 Task: Find connections with filter location Torrelavega with filter topic #entrepreneursmindsetwith filter profile language English with filter current company Glenmark Pharmaceuticals with filter school VIT University (Chennai Campus) with filter industry Spring and Wire Product Manufacturing with filter service category Search Engine Marketing (SEM) with filter keywords title Editor/Proofreader
Action: Mouse moved to (473, 58)
Screenshot: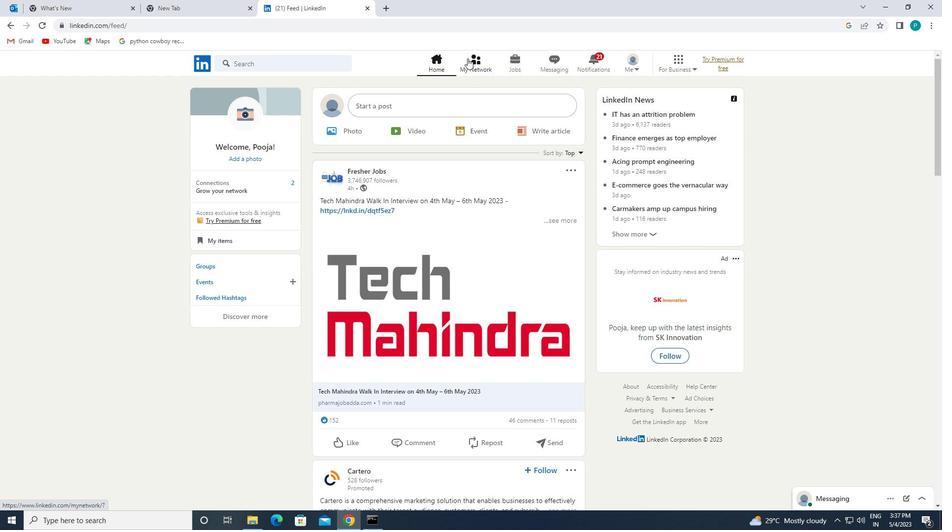 
Action: Mouse pressed left at (473, 58)
Screenshot: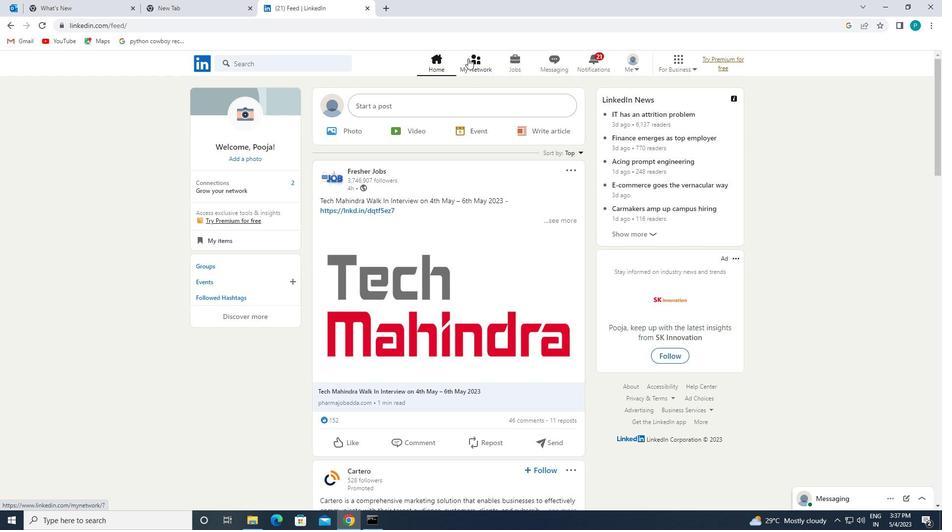 
Action: Mouse moved to (309, 115)
Screenshot: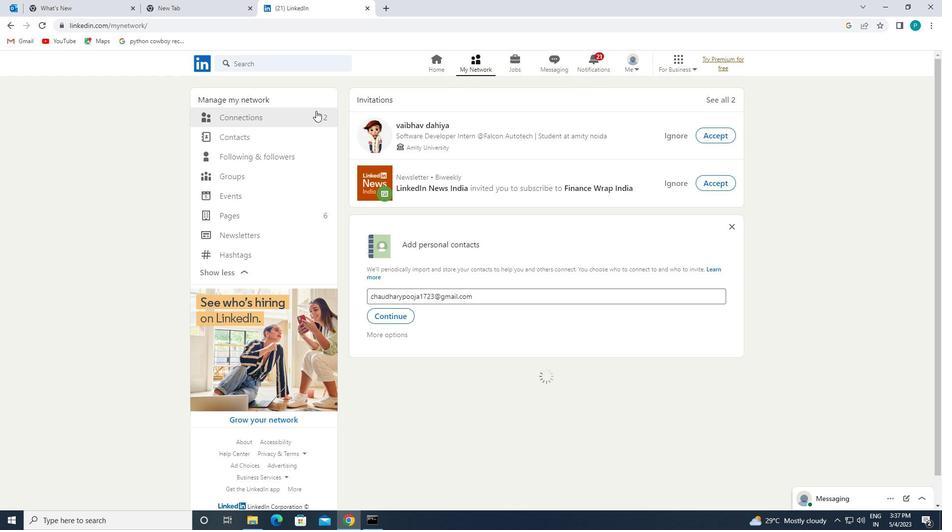 
Action: Mouse pressed left at (309, 115)
Screenshot: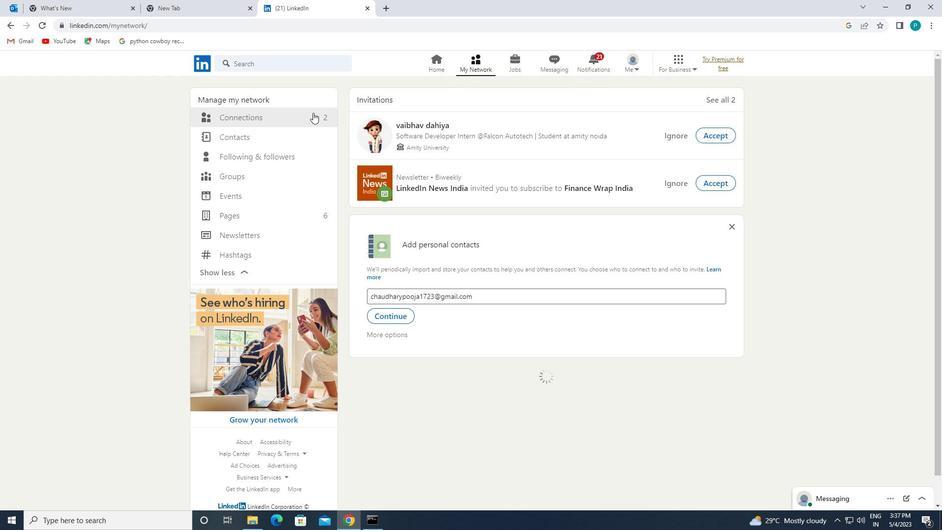 
Action: Mouse moved to (537, 115)
Screenshot: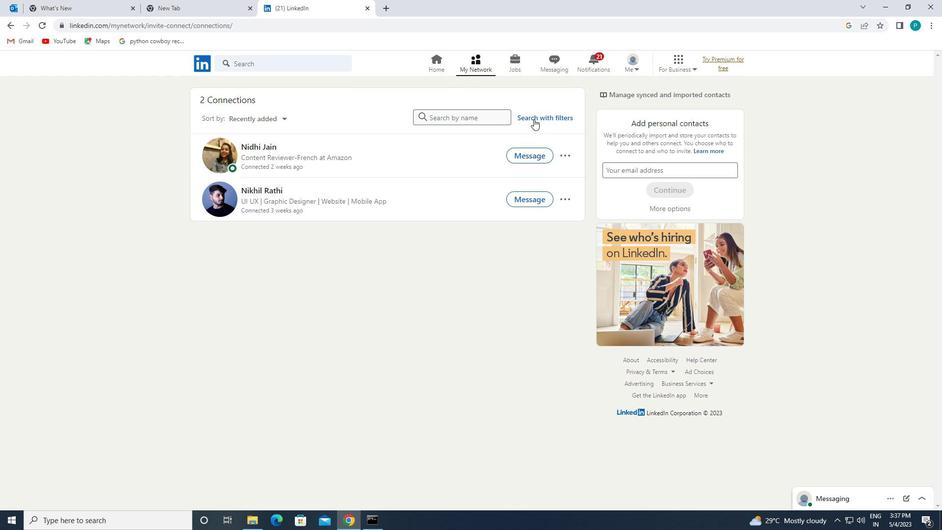 
Action: Mouse pressed left at (537, 115)
Screenshot: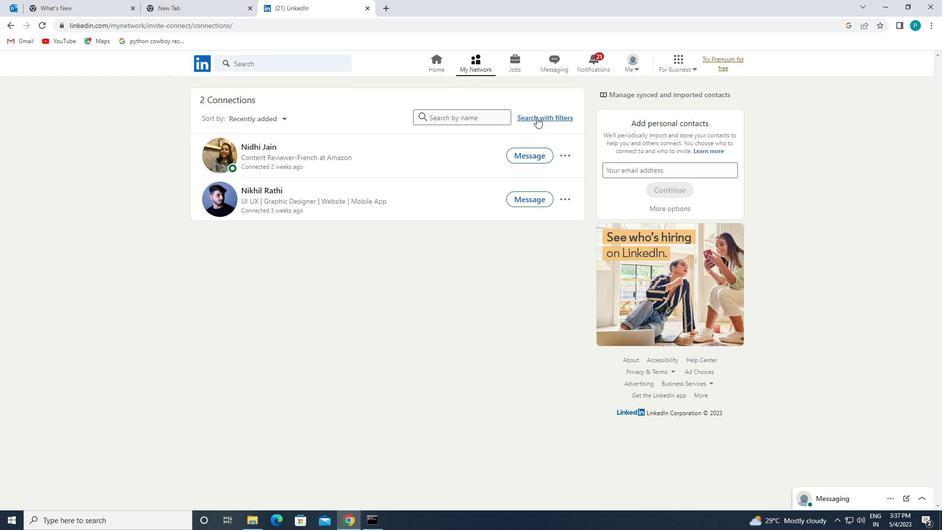 
Action: Mouse moved to (503, 91)
Screenshot: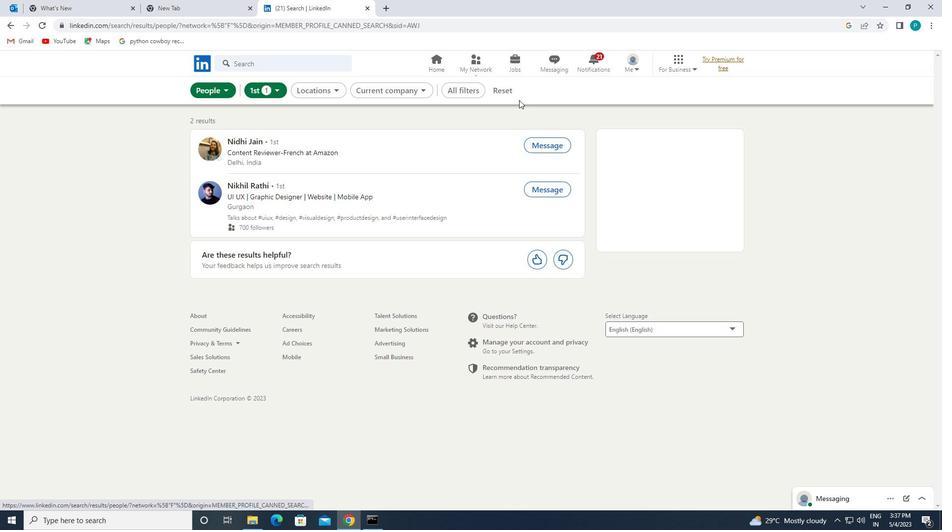 
Action: Mouse pressed left at (503, 91)
Screenshot: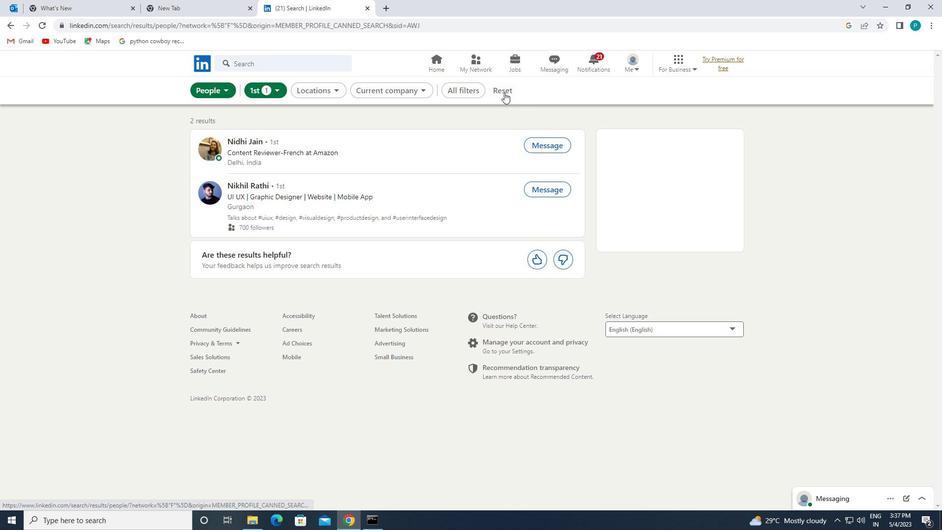 
Action: Mouse moved to (468, 91)
Screenshot: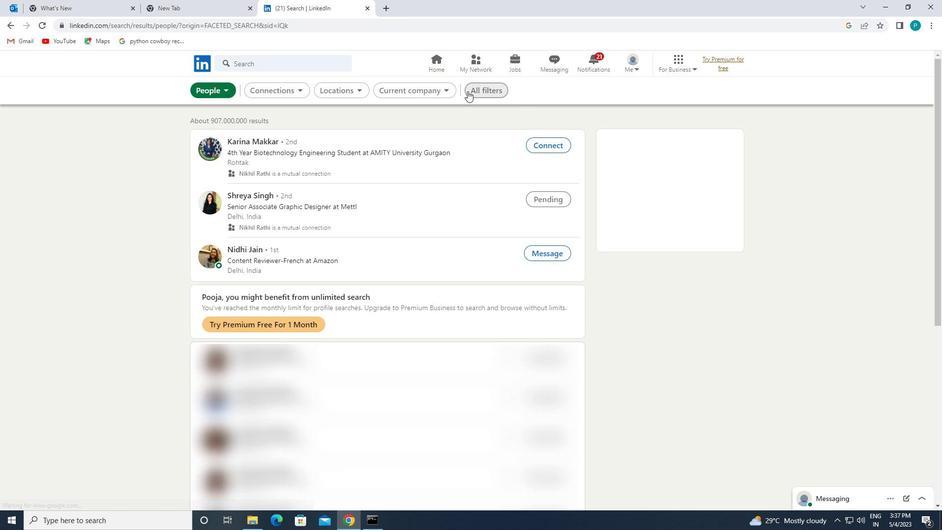 
Action: Mouse pressed left at (468, 91)
Screenshot: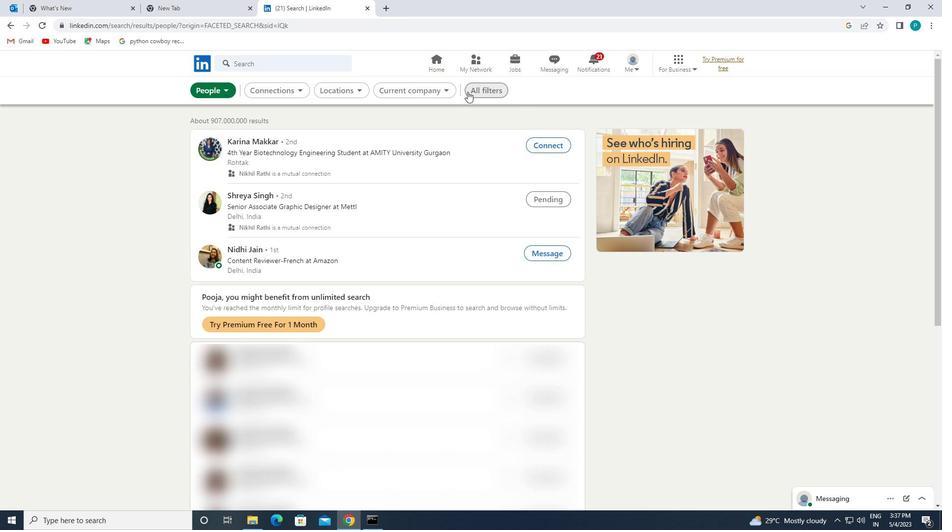 
Action: Mouse moved to (726, 287)
Screenshot: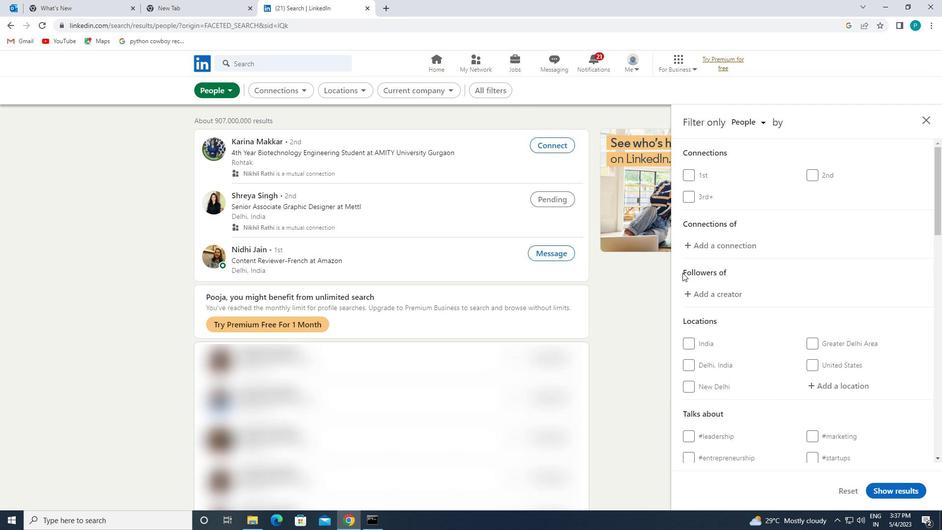 
Action: Mouse scrolled (726, 286) with delta (0, 0)
Screenshot: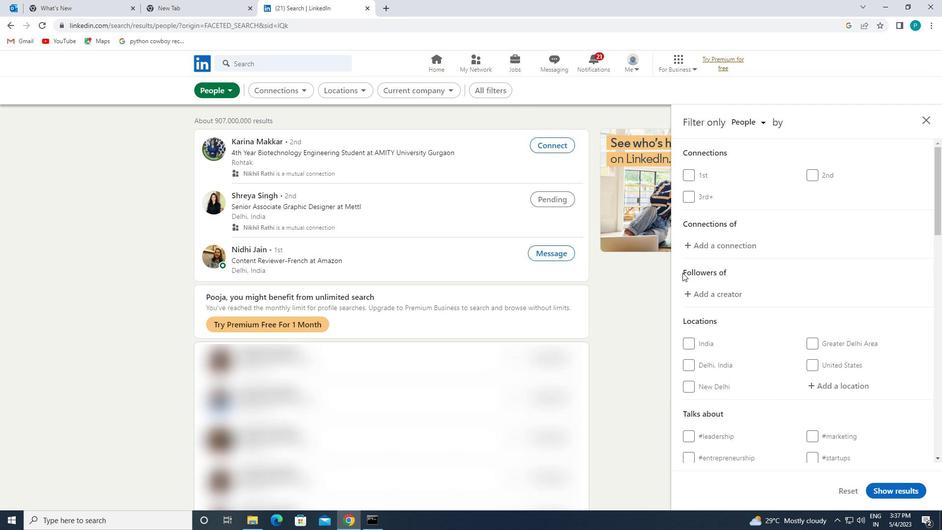 
Action: Mouse moved to (740, 292)
Screenshot: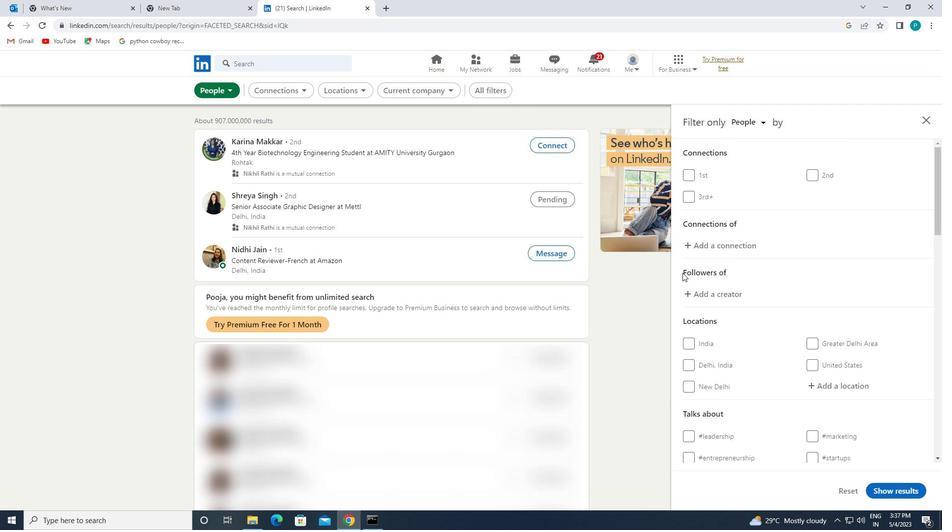 
Action: Mouse scrolled (740, 291) with delta (0, 0)
Screenshot: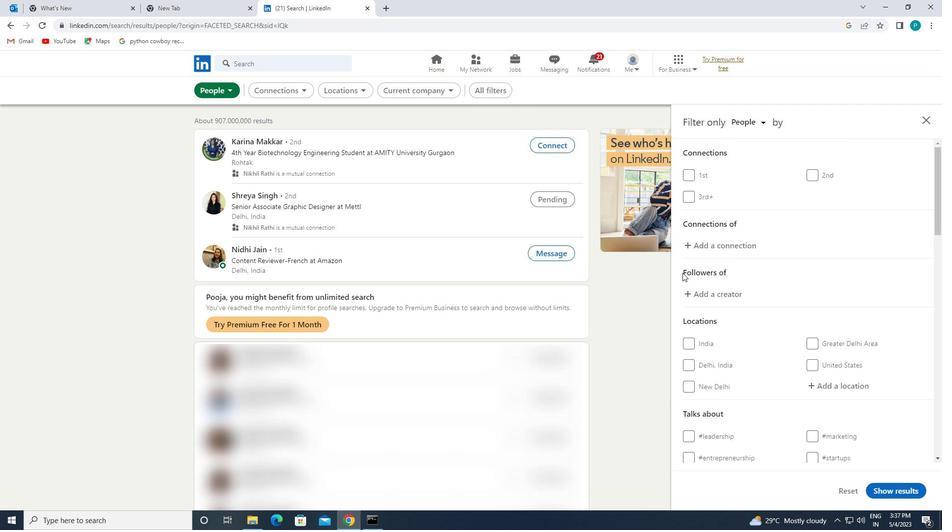 
Action: Mouse moved to (810, 287)
Screenshot: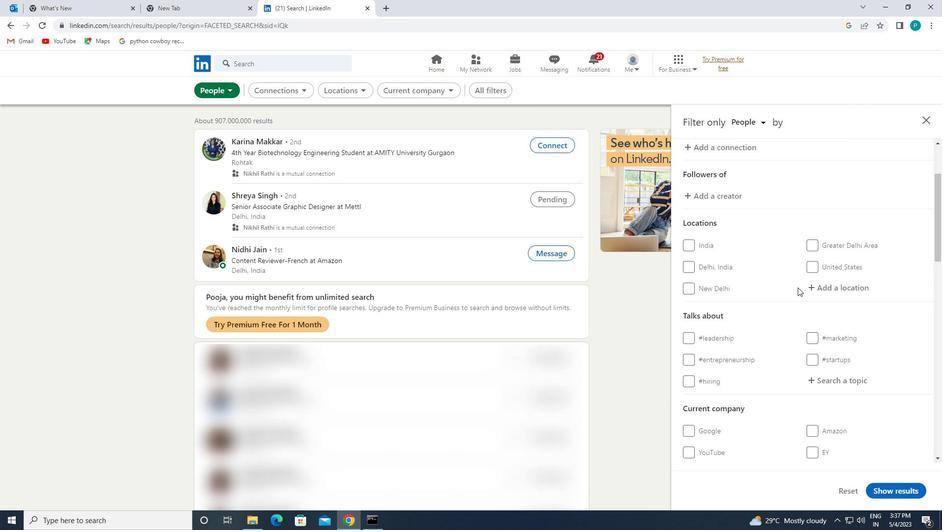 
Action: Mouse pressed left at (810, 287)
Screenshot: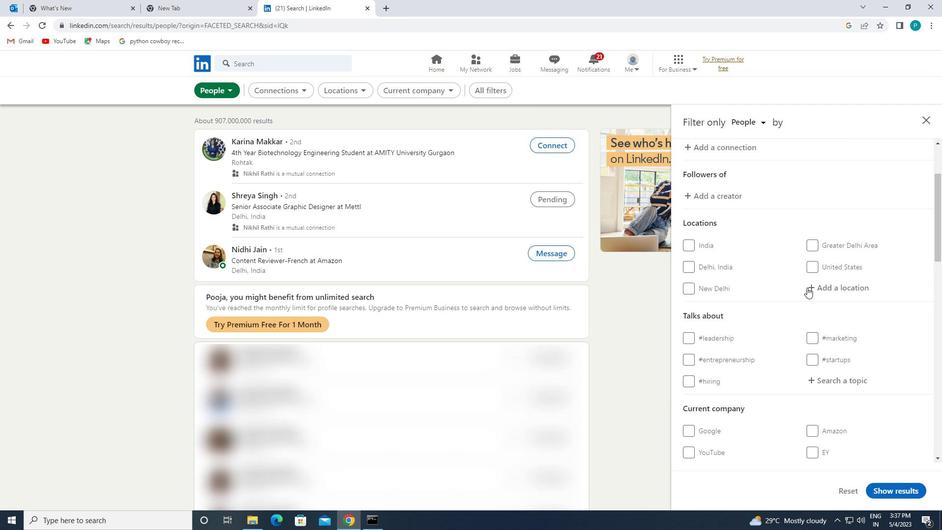 
Action: Mouse moved to (810, 286)
Screenshot: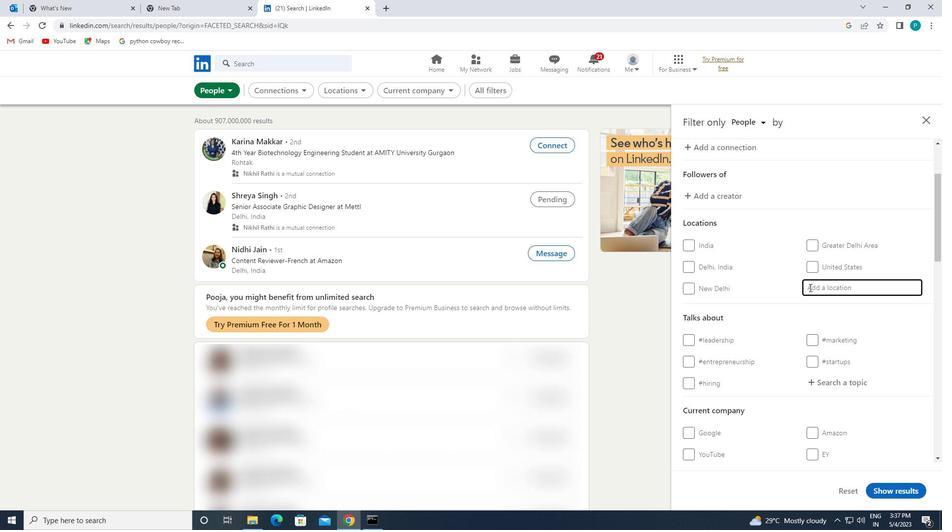 
Action: Key pressed <Key.caps_lock>t<Key.caps_lock>orrelavega
Screenshot: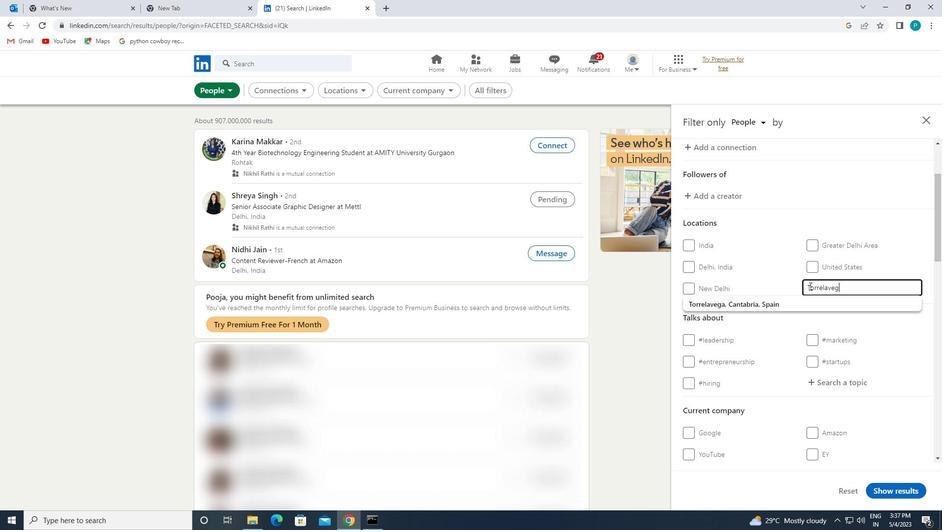 
Action: Mouse moved to (806, 297)
Screenshot: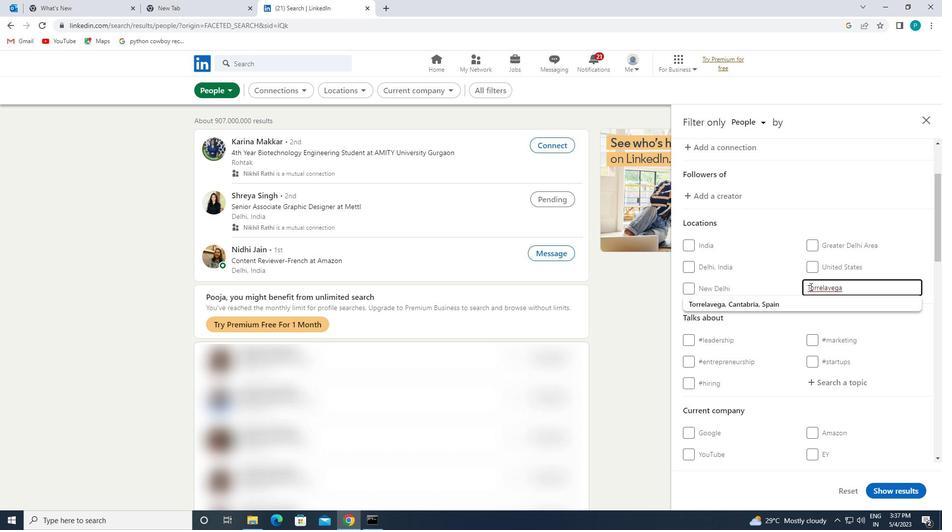 
Action: Mouse pressed left at (806, 297)
Screenshot: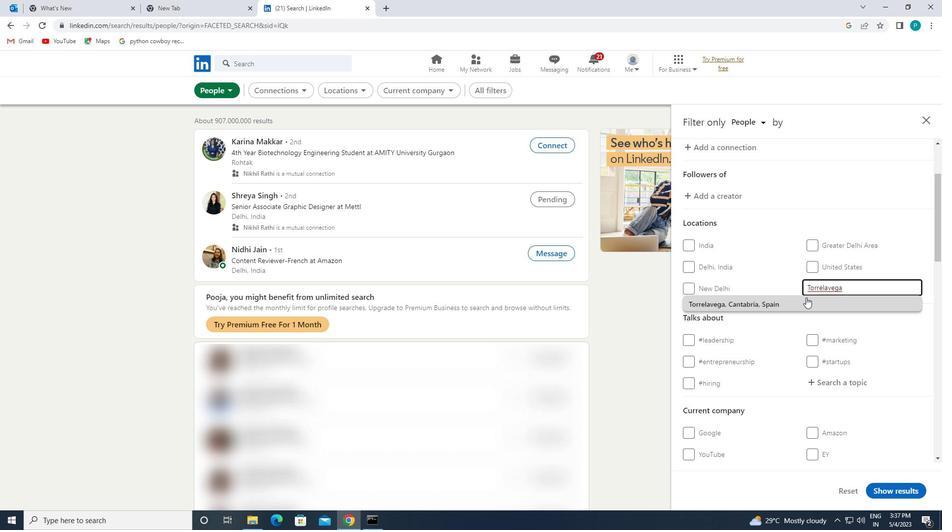 
Action: Mouse moved to (813, 309)
Screenshot: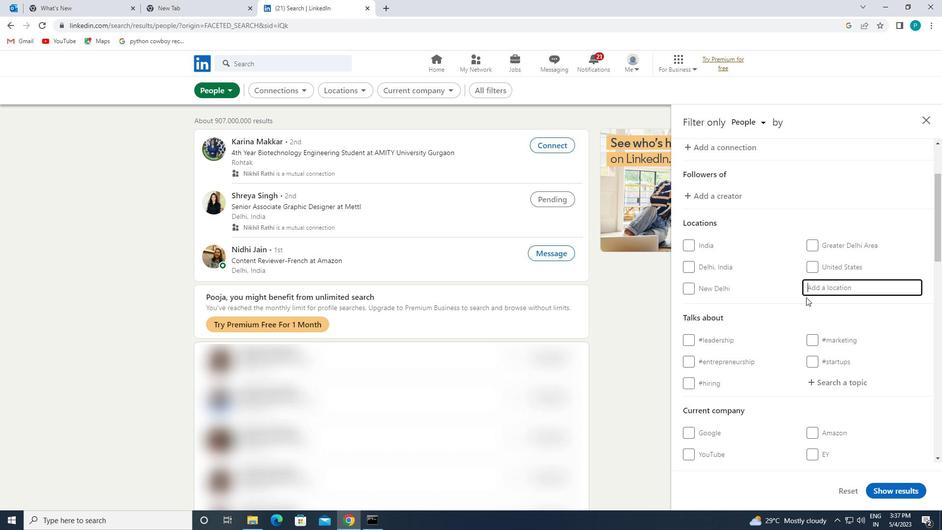 
Action: Mouse scrolled (813, 308) with delta (0, 0)
Screenshot: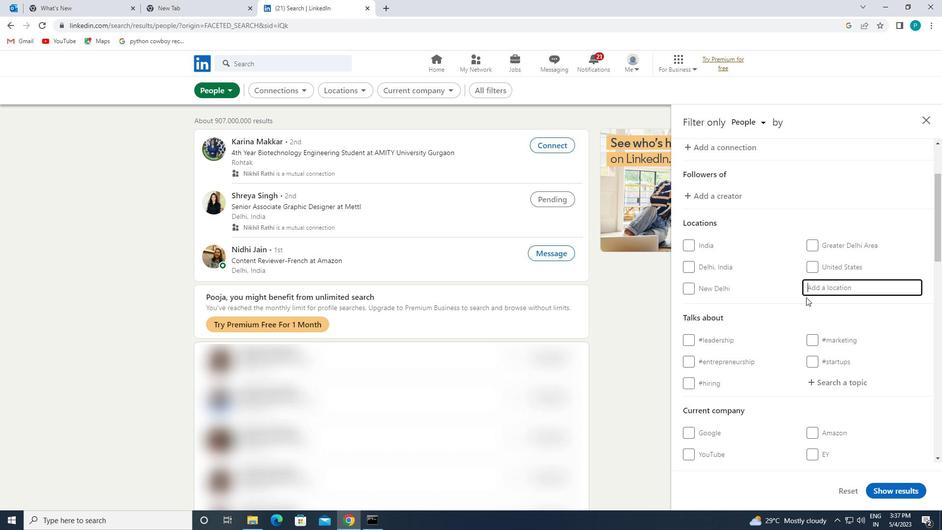 
Action: Mouse moved to (813, 309)
Screenshot: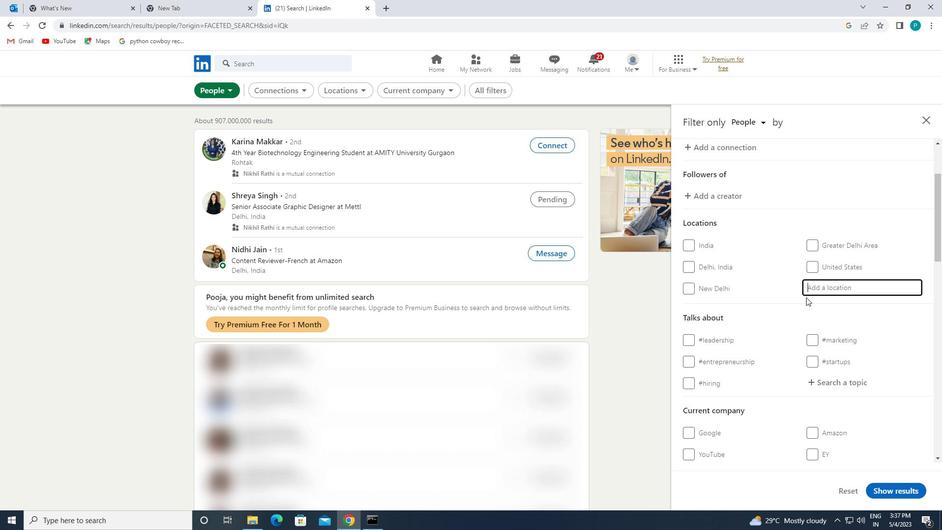 
Action: Mouse scrolled (813, 308) with delta (0, 0)
Screenshot: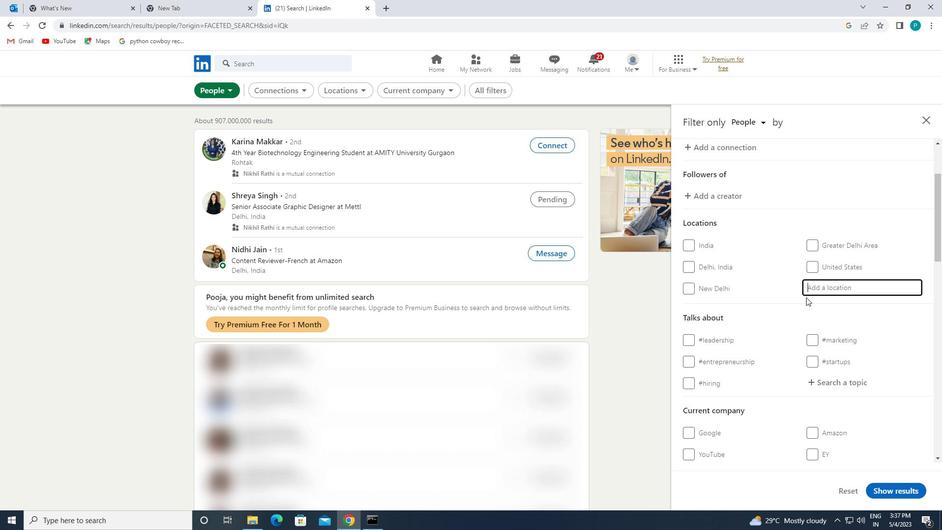 
Action: Mouse moved to (814, 309)
Screenshot: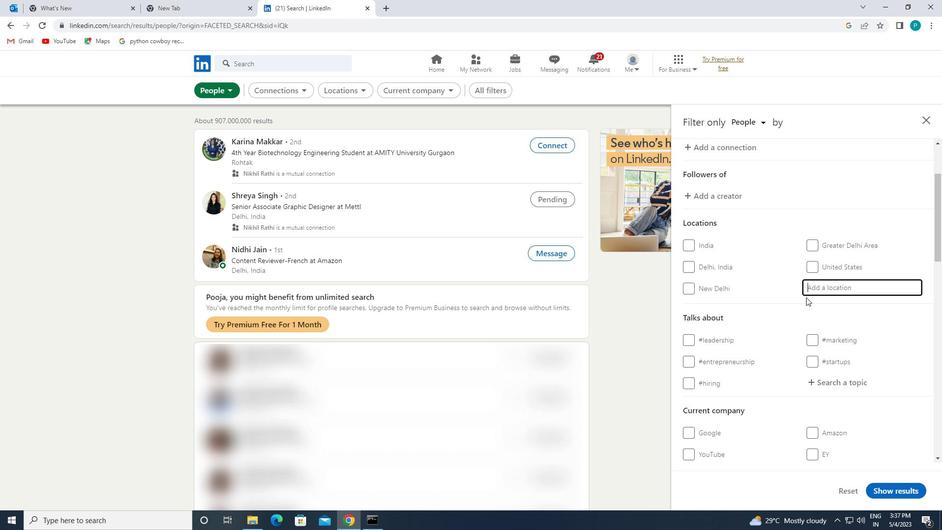 
Action: Mouse scrolled (814, 309) with delta (0, 0)
Screenshot: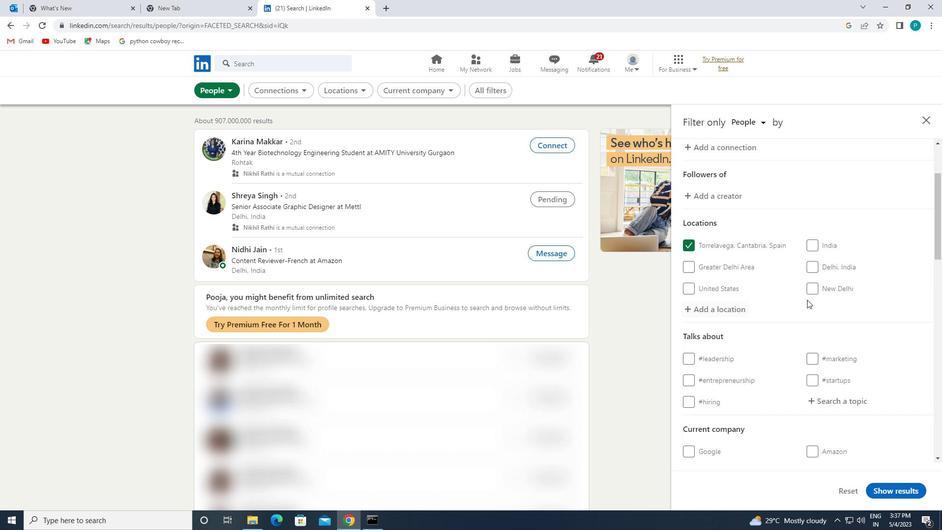 
Action: Mouse moved to (824, 266)
Screenshot: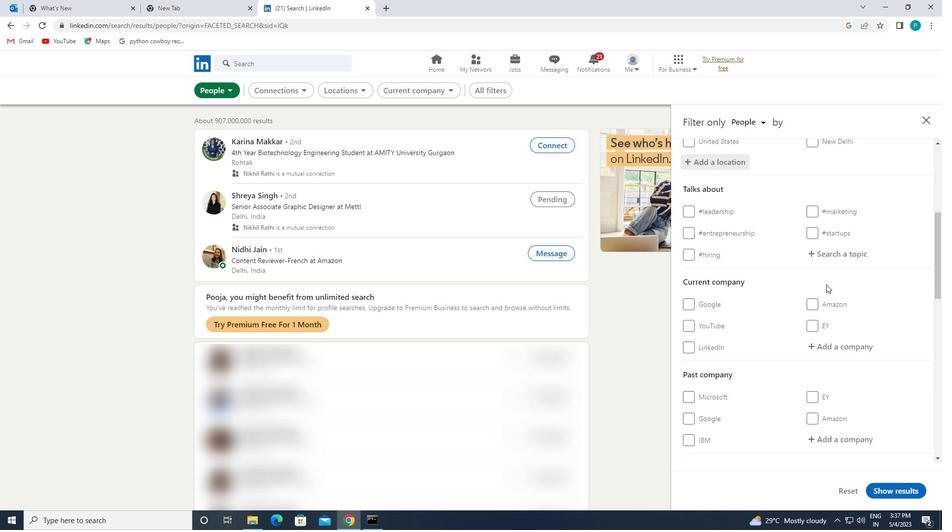 
Action: Mouse pressed left at (824, 266)
Screenshot: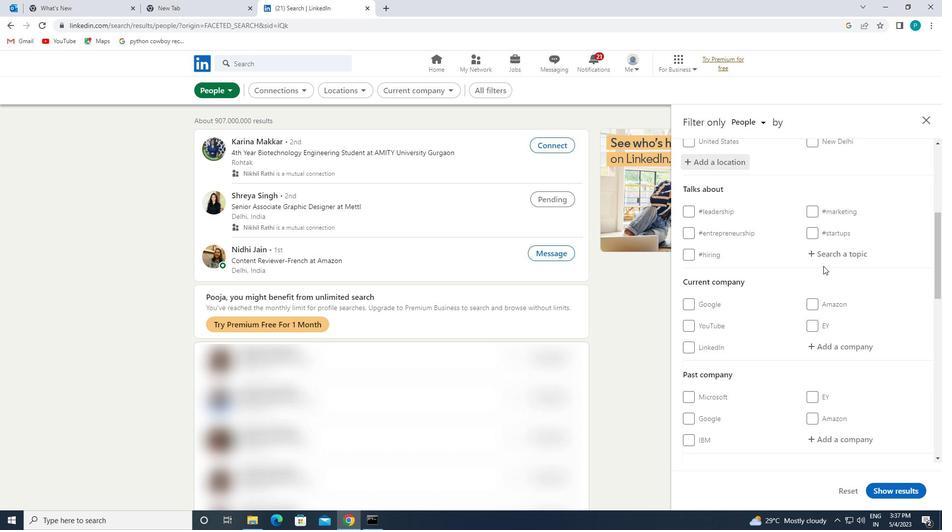 
Action: Mouse moved to (822, 262)
Screenshot: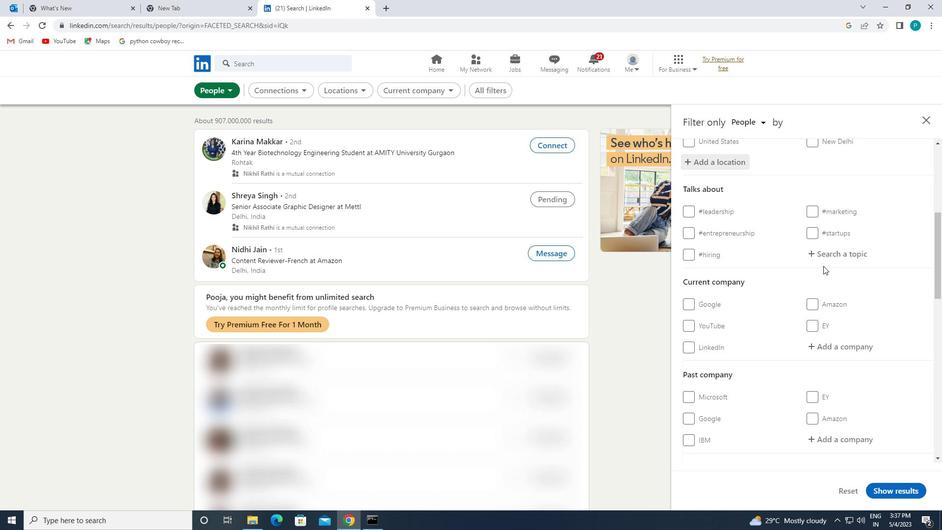 
Action: Mouse pressed left at (822, 262)
Screenshot: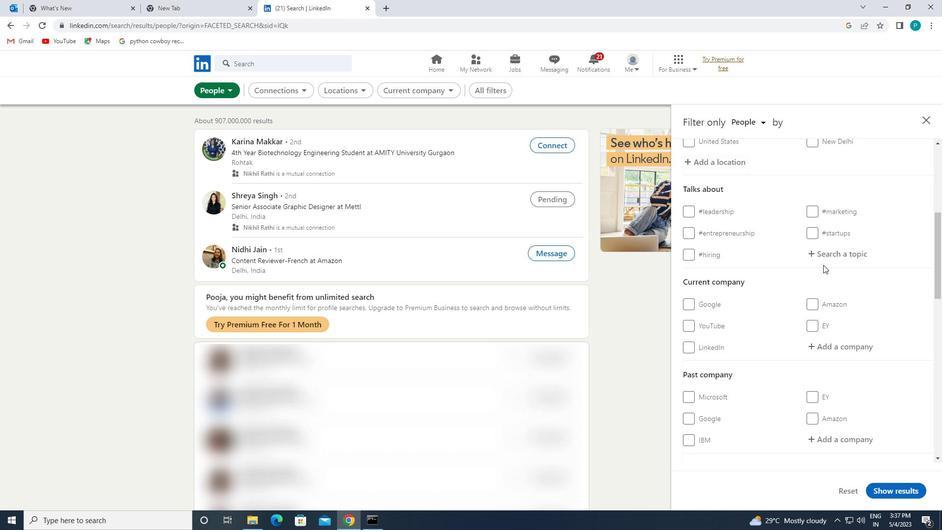
Action: Mouse pressed left at (822, 262)
Screenshot: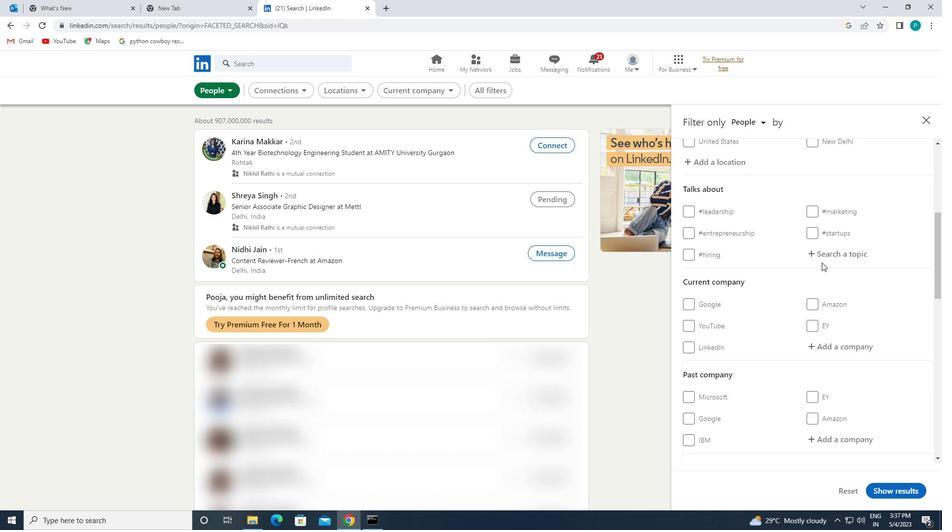 
Action: Mouse moved to (818, 258)
Screenshot: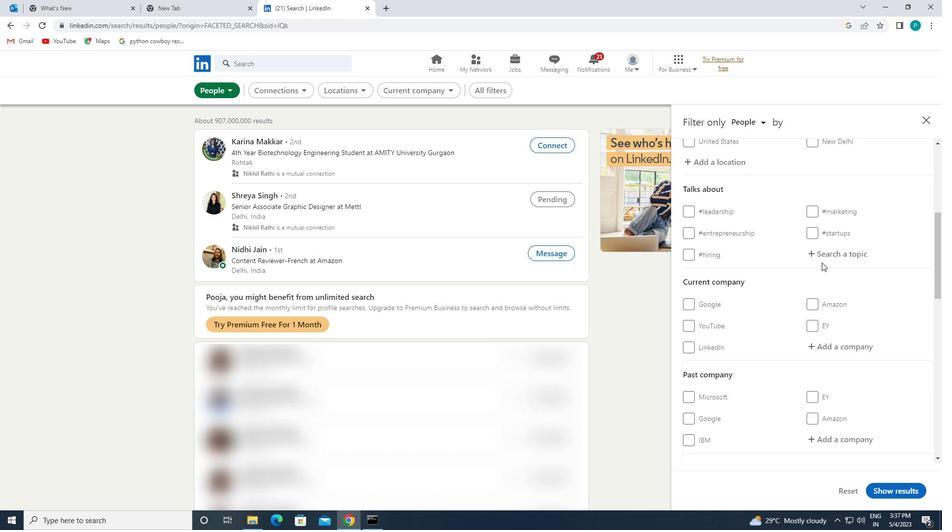
Action: Mouse pressed left at (818, 258)
Screenshot: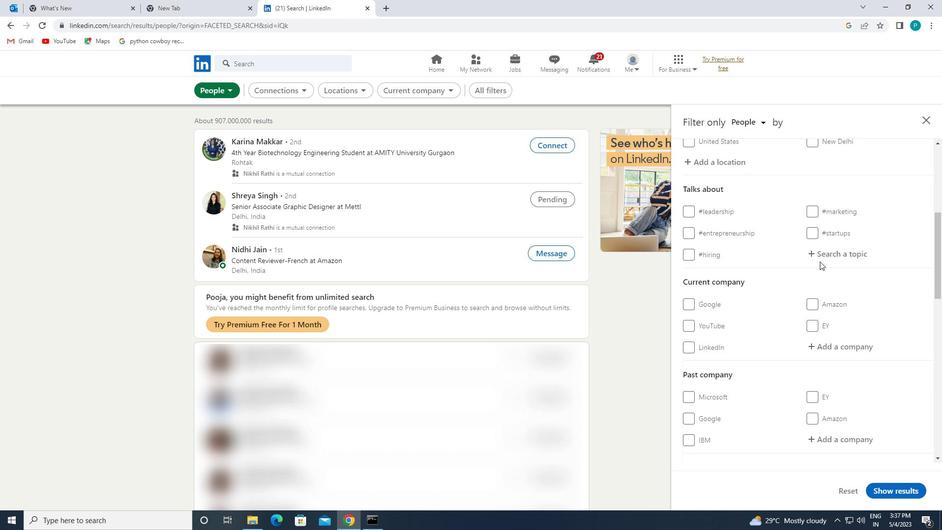 
Action: Mouse moved to (824, 262)
Screenshot: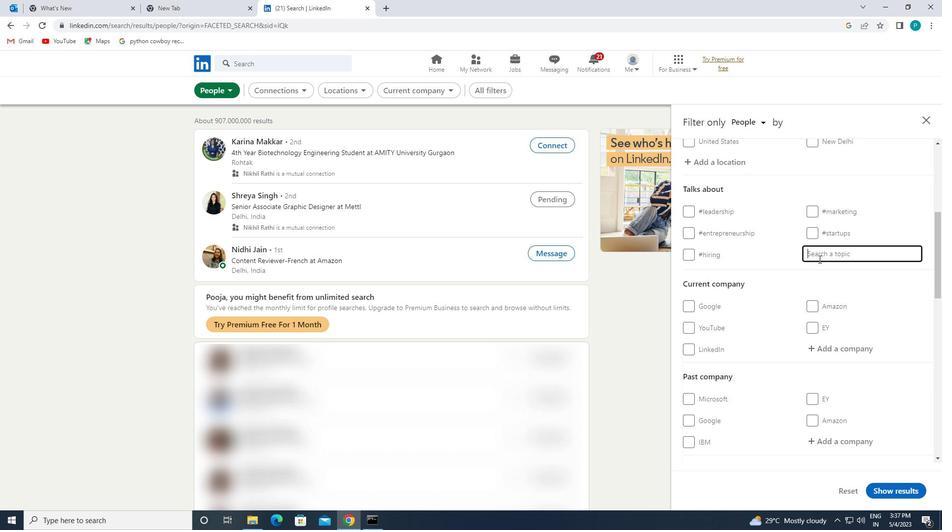 
Action: Key pressed <Key.shift>#ENTREPRENEURSMINDSET
Screenshot: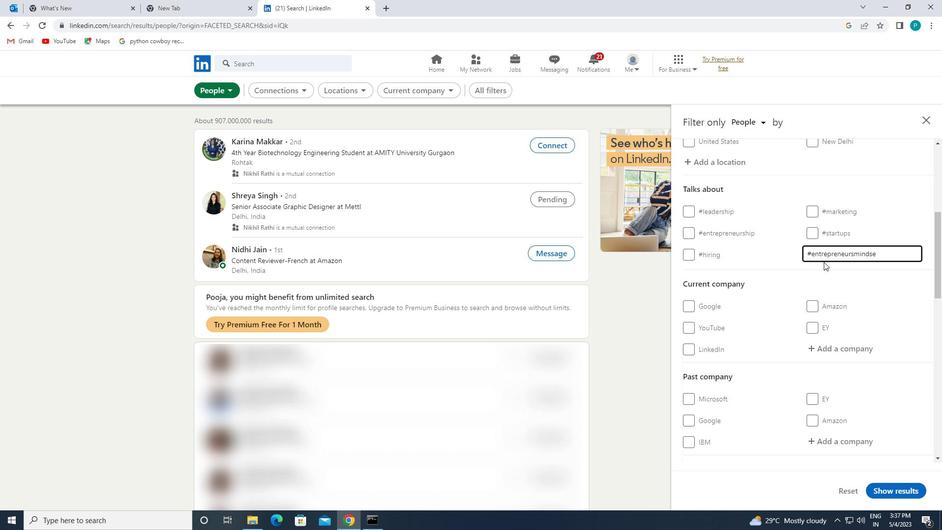 
Action: Mouse moved to (827, 263)
Screenshot: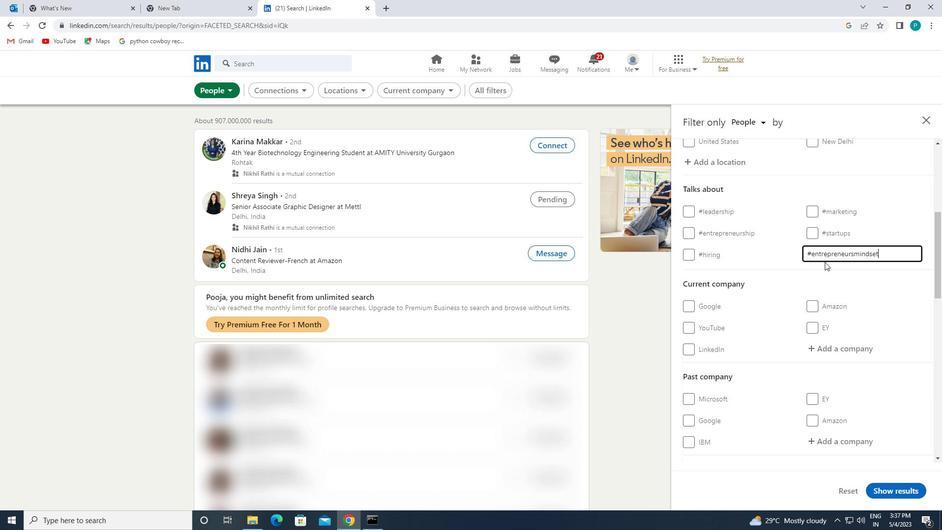 
Action: Mouse scrolled (827, 263) with delta (0, 0)
Screenshot: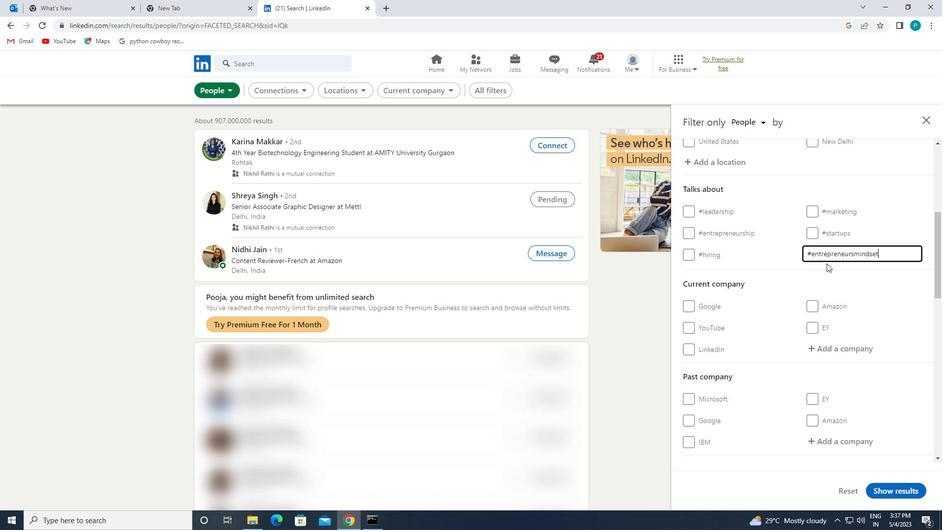 
Action: Mouse scrolled (827, 263) with delta (0, 0)
Screenshot: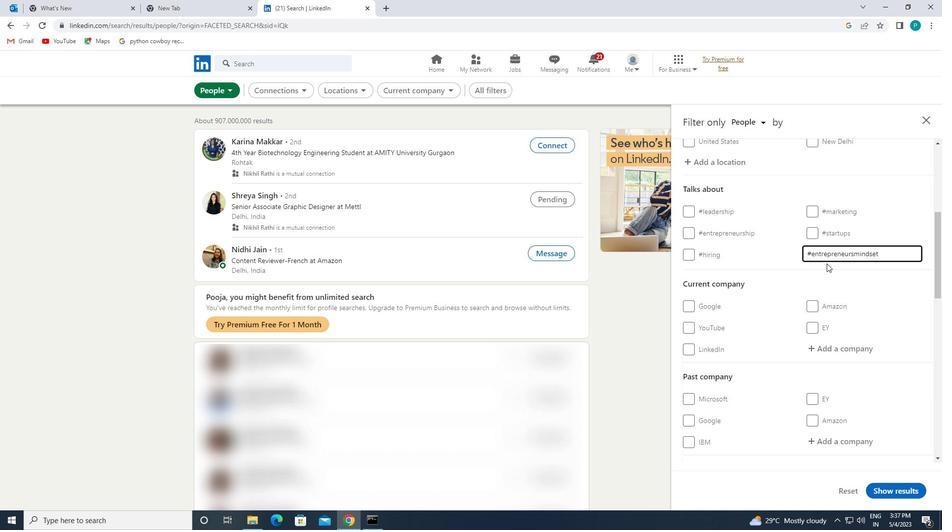
Action: Mouse scrolled (827, 263) with delta (0, 0)
Screenshot: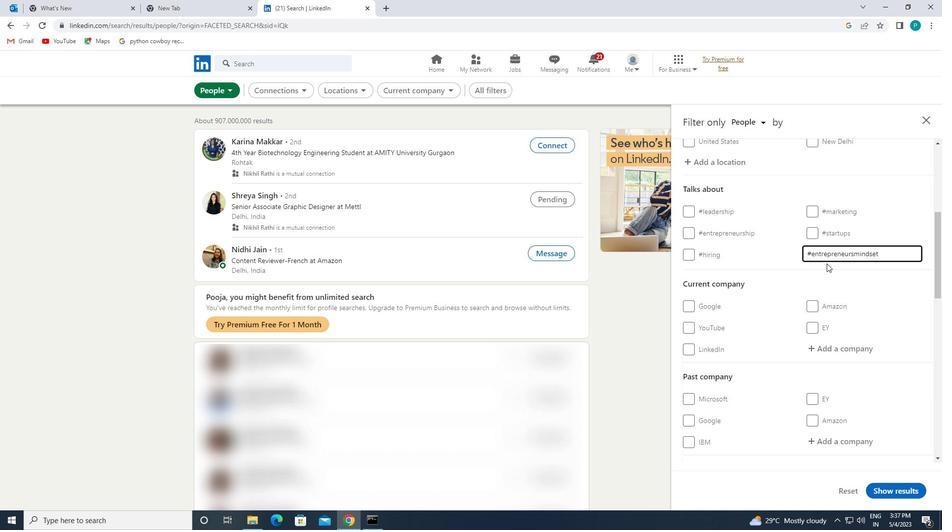 
Action: Mouse moved to (762, 307)
Screenshot: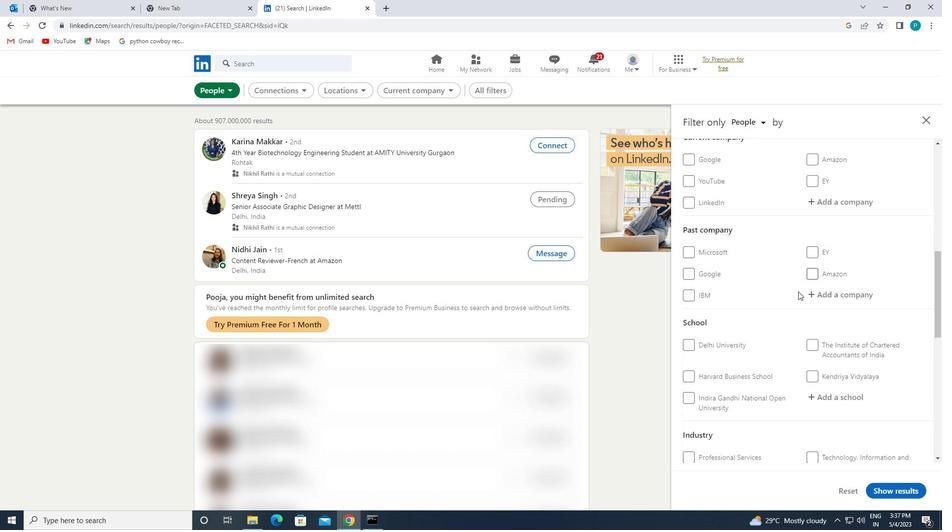 
Action: Mouse scrolled (762, 307) with delta (0, 0)
Screenshot: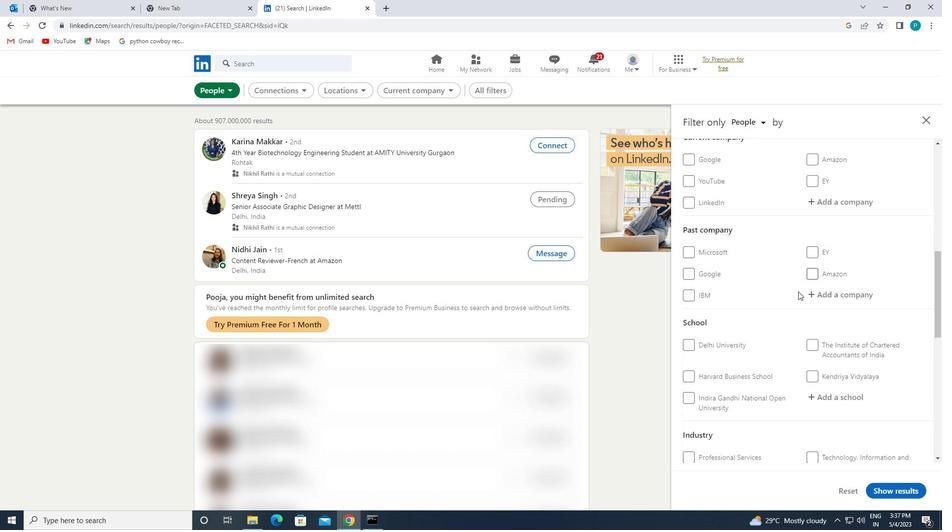 
Action: Mouse scrolled (762, 307) with delta (0, 0)
Screenshot: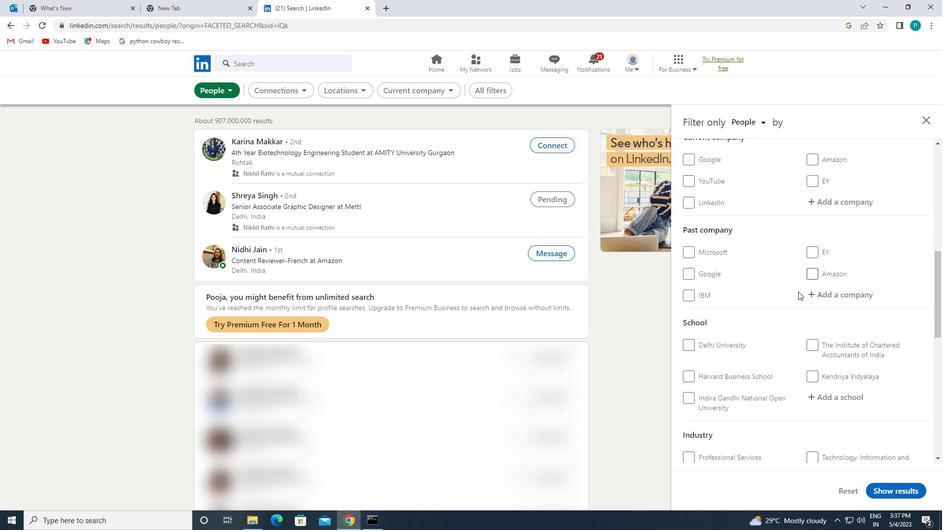 
Action: Mouse moved to (762, 307)
Screenshot: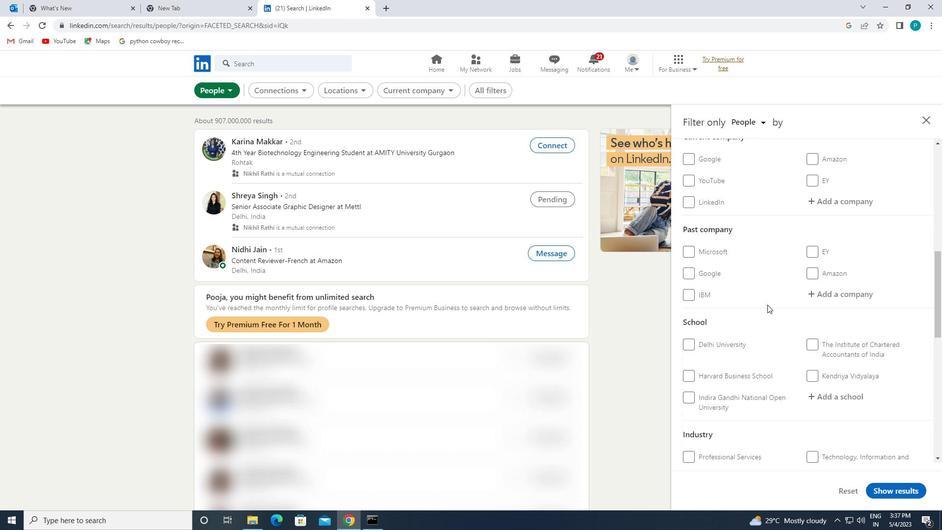
Action: Mouse scrolled (762, 307) with delta (0, 0)
Screenshot: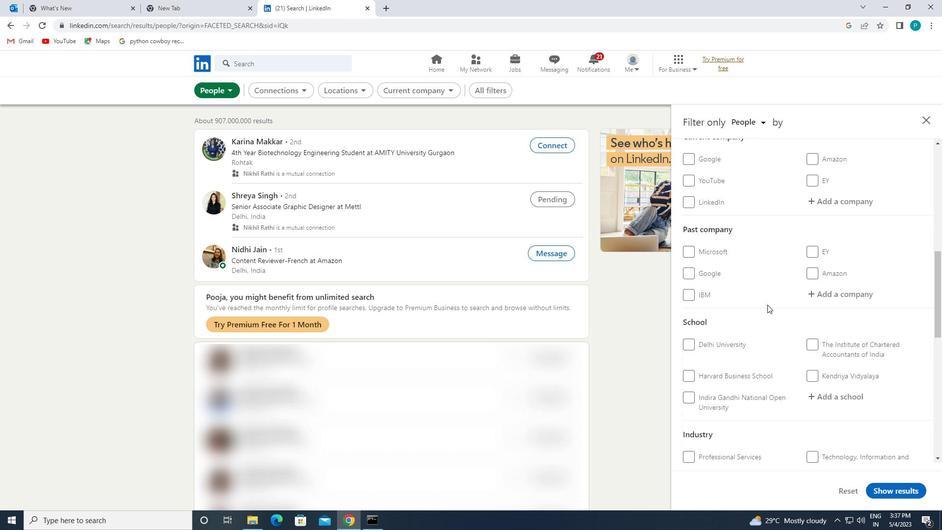 
Action: Mouse moved to (708, 360)
Screenshot: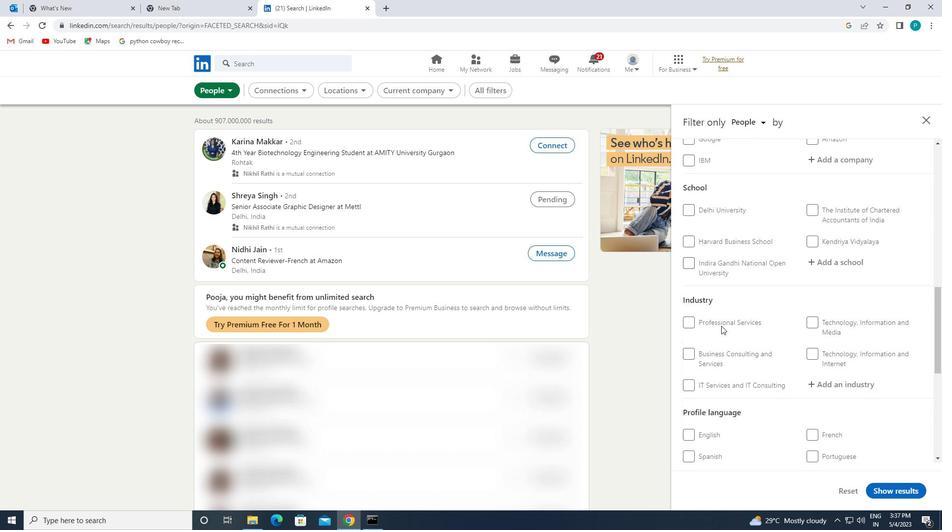
Action: Mouse scrolled (708, 360) with delta (0, 0)
Screenshot: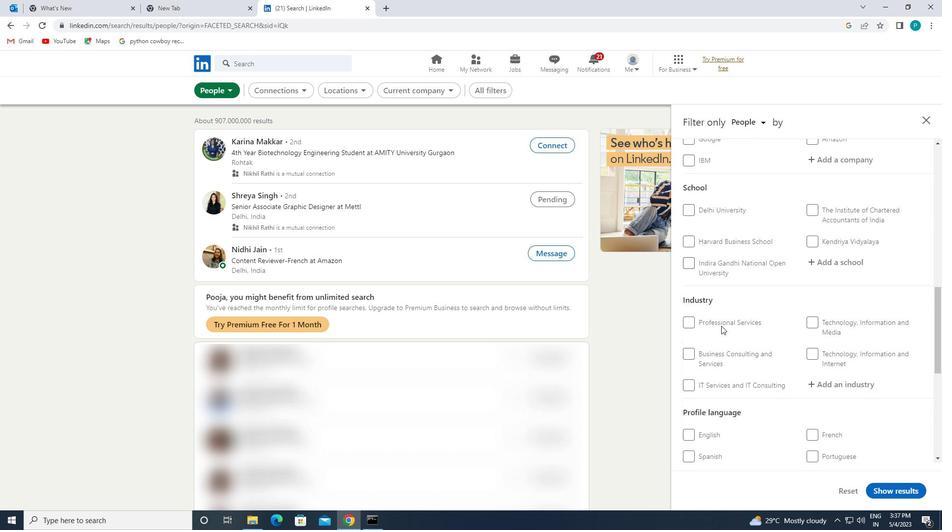
Action: Mouse moved to (705, 365)
Screenshot: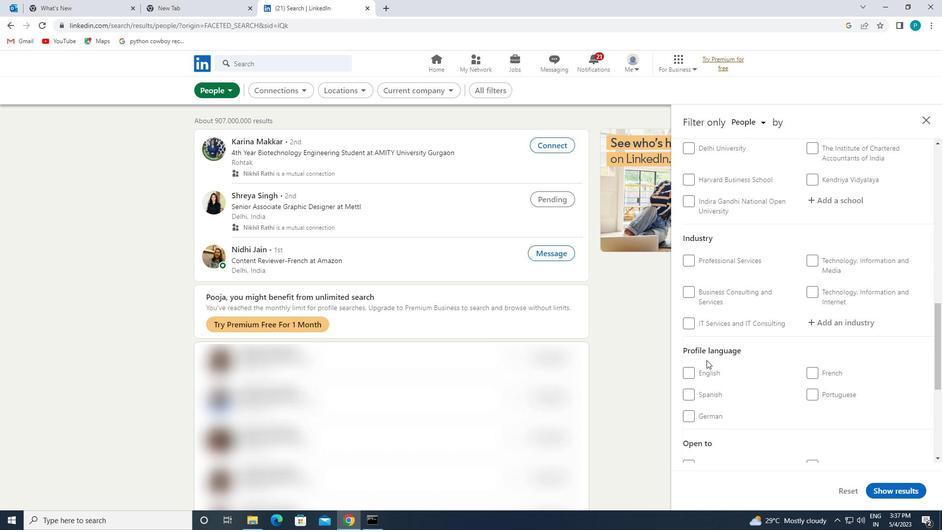 
Action: Mouse pressed left at (705, 365)
Screenshot: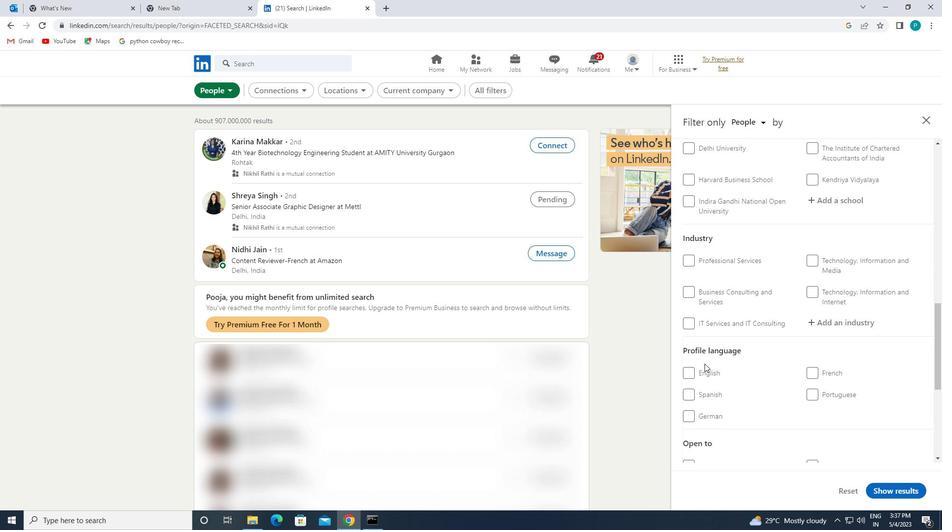 
Action: Mouse moved to (706, 369)
Screenshot: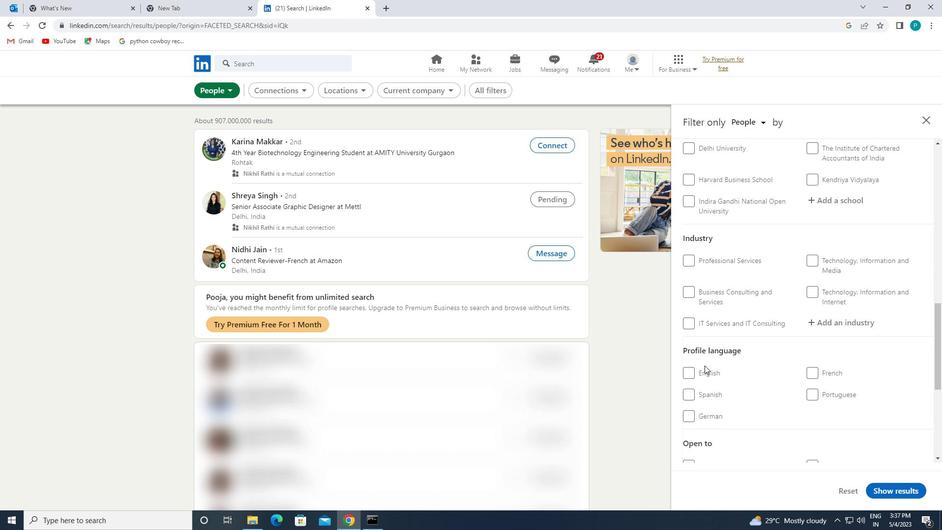 
Action: Mouse pressed left at (706, 369)
Screenshot: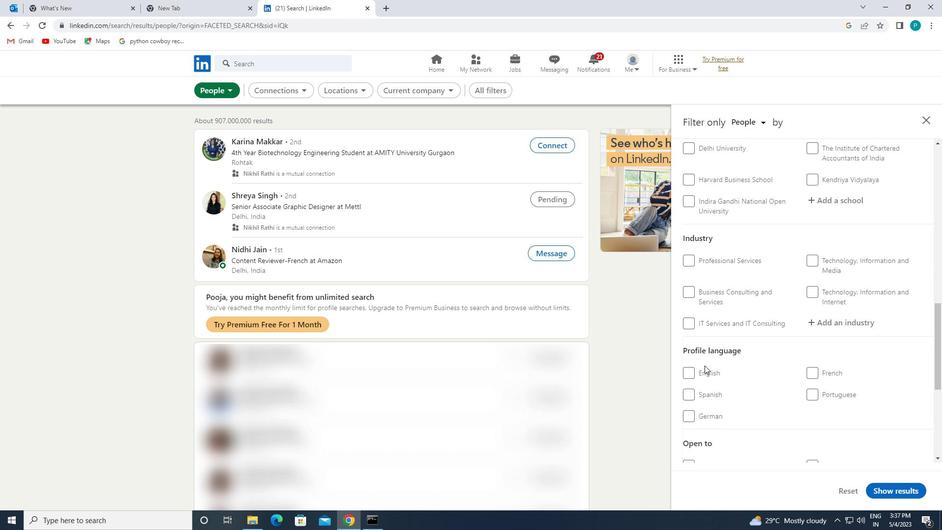 
Action: Mouse moved to (825, 319)
Screenshot: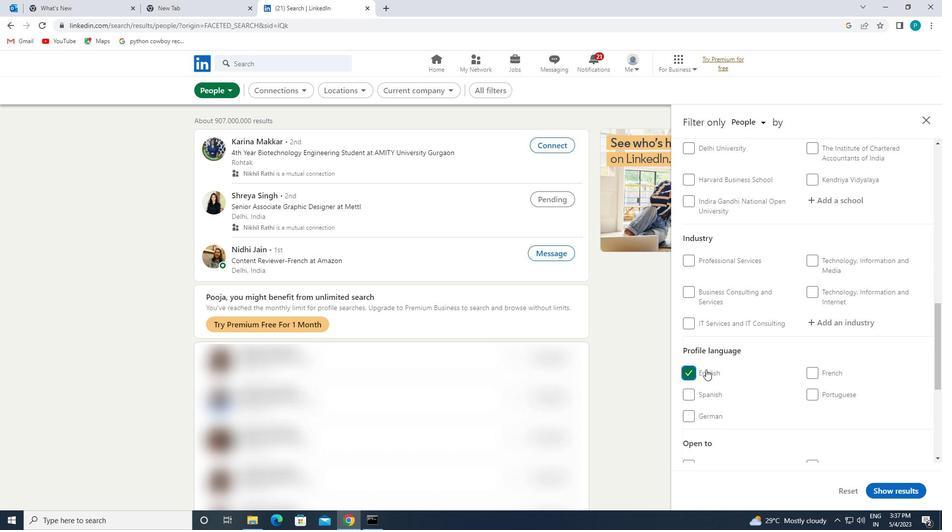 
Action: Mouse scrolled (825, 320) with delta (0, 0)
Screenshot: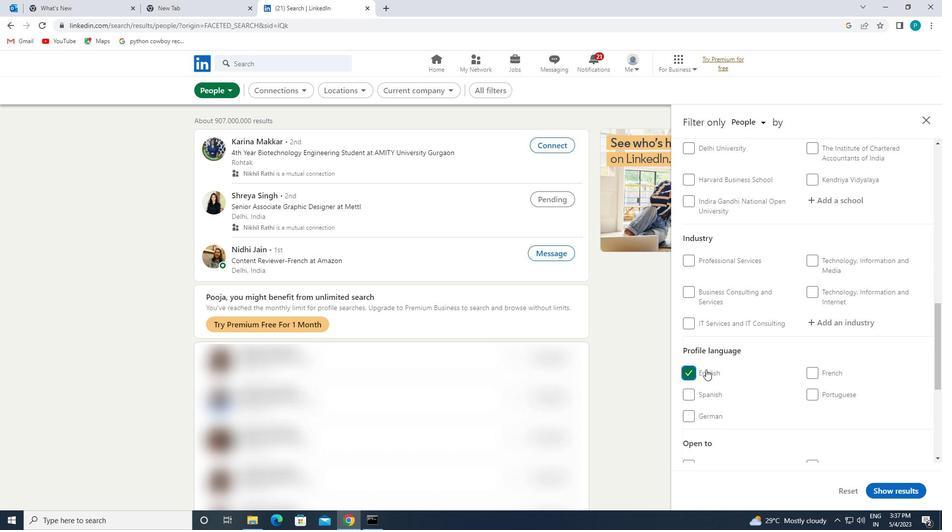 
Action: Mouse moved to (825, 318)
Screenshot: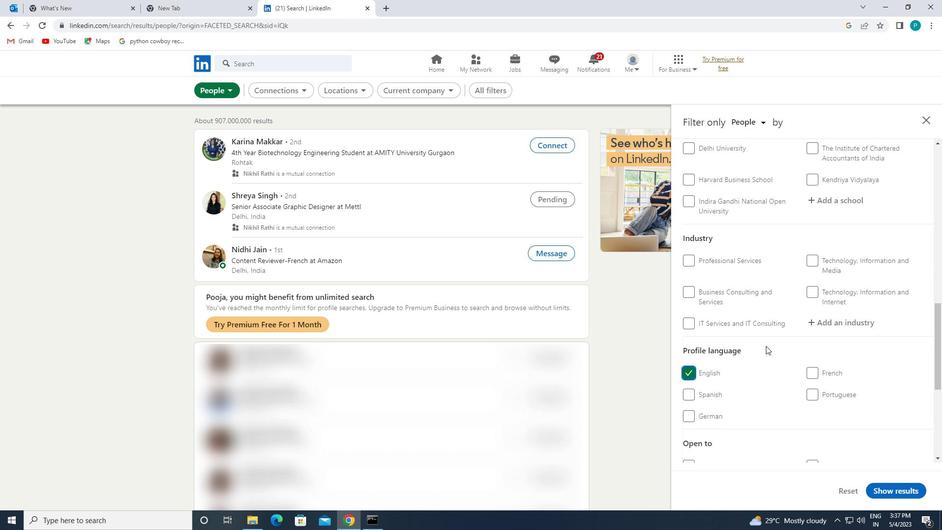 
Action: Mouse scrolled (825, 319) with delta (0, 0)
Screenshot: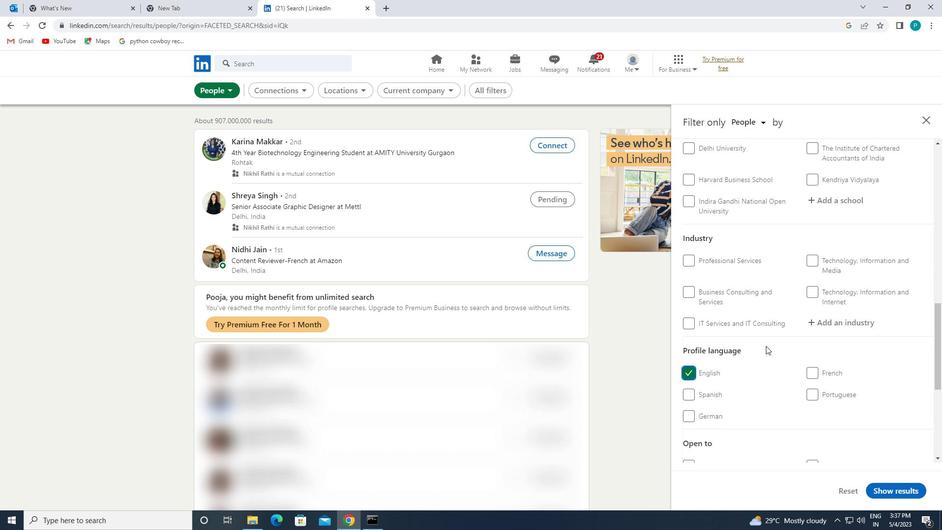 
Action: Mouse scrolled (825, 319) with delta (0, 0)
Screenshot: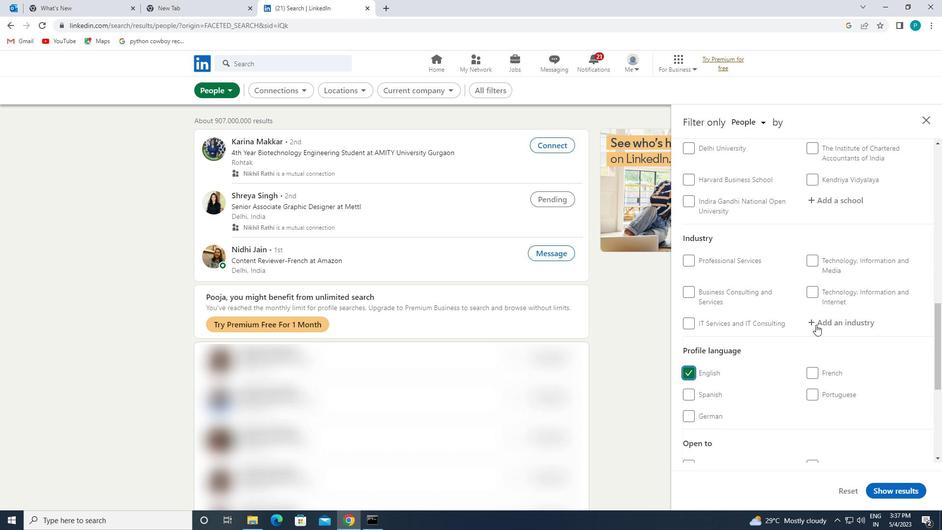 
Action: Mouse moved to (823, 302)
Screenshot: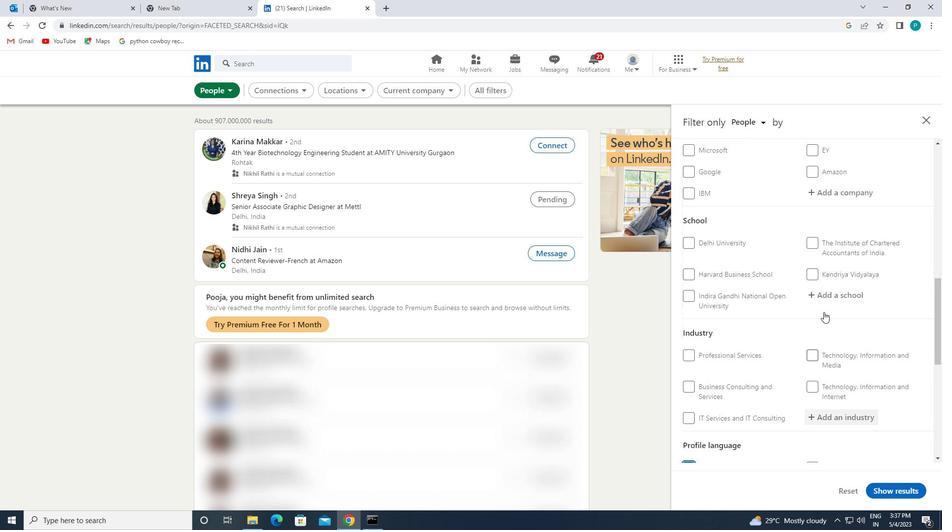 
Action: Mouse scrolled (823, 303) with delta (0, 0)
Screenshot: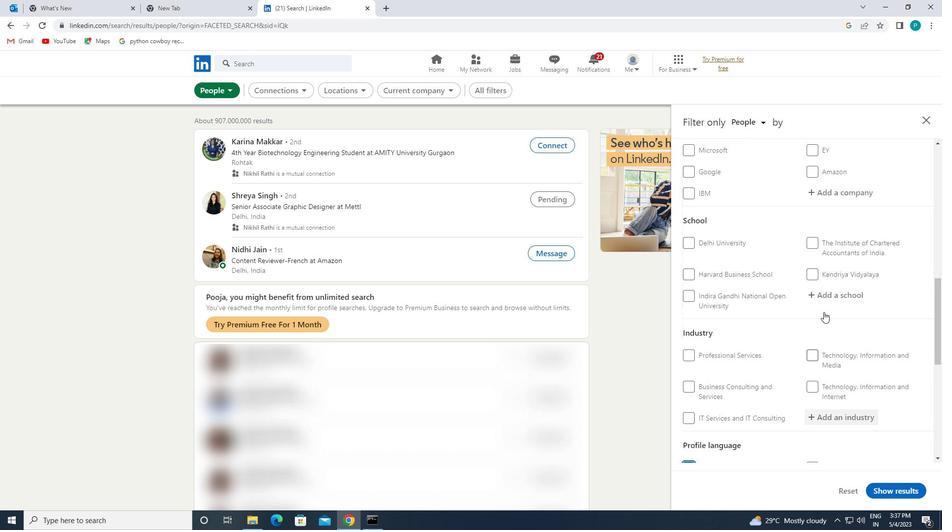 
Action: Mouse scrolled (823, 303) with delta (0, 0)
Screenshot: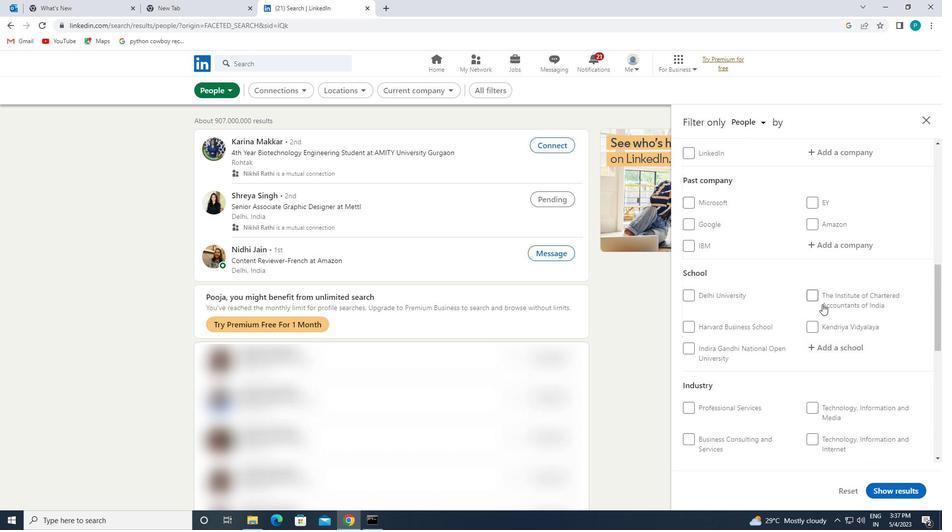
Action: Mouse moved to (826, 286)
Screenshot: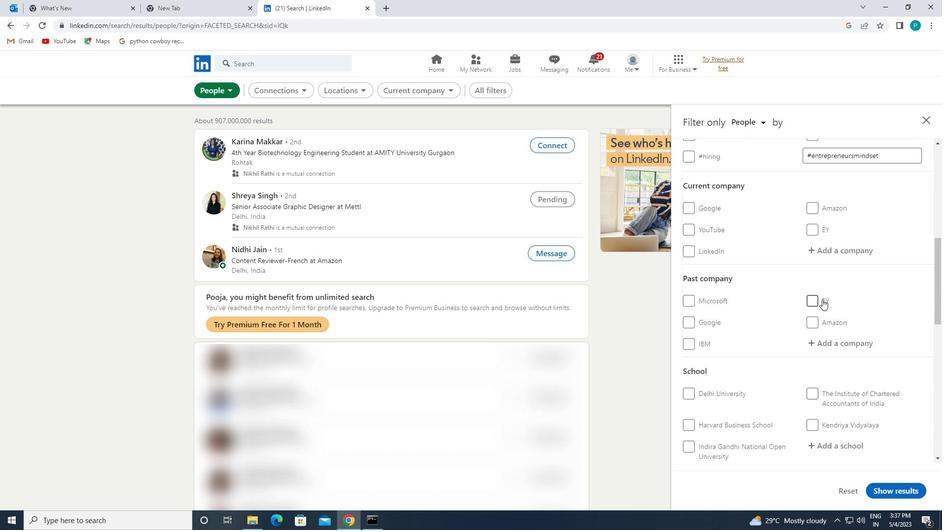 
Action: Mouse scrolled (826, 286) with delta (0, 0)
Screenshot: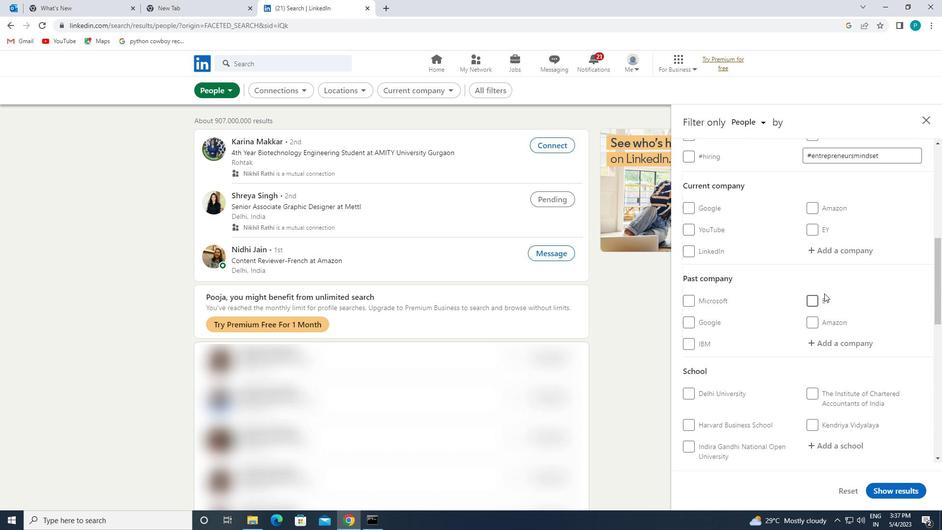 
Action: Mouse moved to (827, 296)
Screenshot: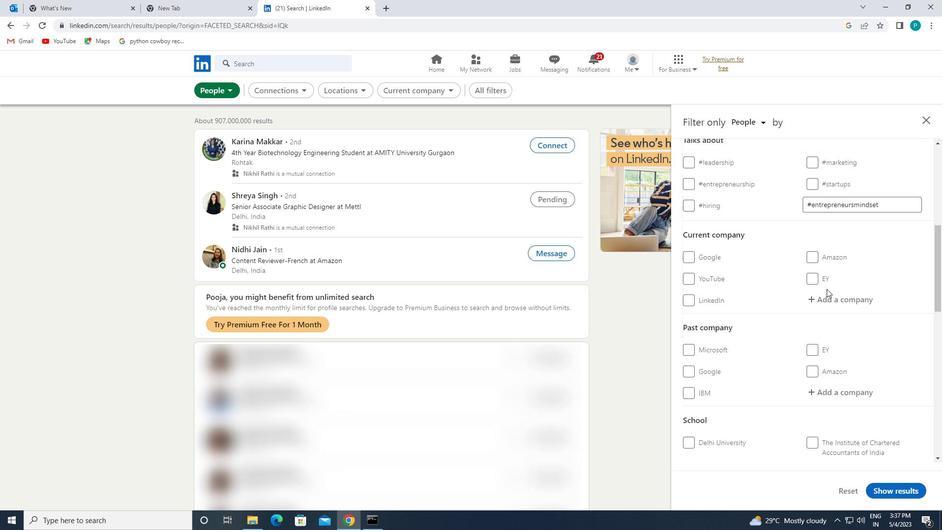 
Action: Mouse pressed left at (827, 296)
Screenshot: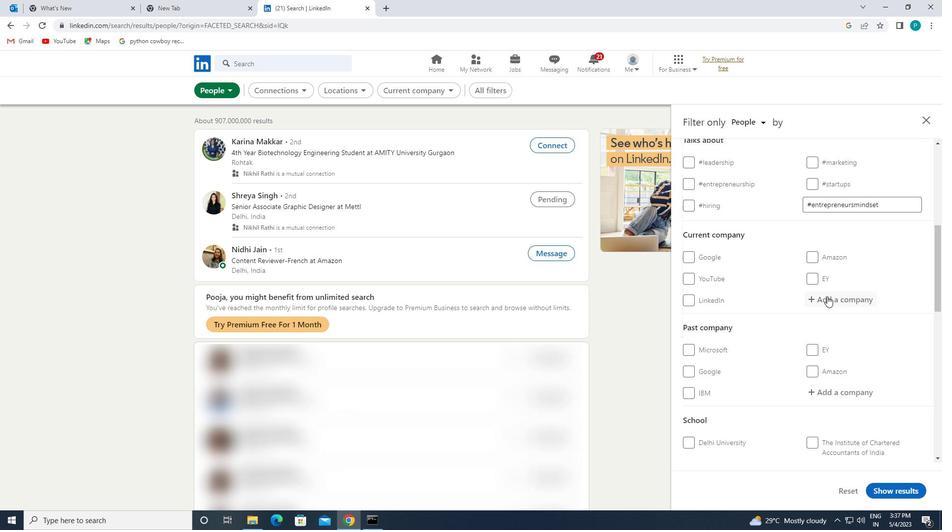 
Action: Key pressed <Key.caps_lock>G<Key.caps_lock><Key.caps_lock><Key.caps_lock><Key.caps_lock><Key.caps_lock><Key.caps_lock><Key.caps_lock><Key.caps_lock><Key.caps_lock><Key.caps_lock><Key.caps_lock><Key.caps_lock><Key.caps_lock><Key.caps_lock><Key.caps_lock><Key.caps_lock><Key.caps_lock><Key.caps_lock><Key.caps_lock><Key.caps_lock><Key.caps_lock><Key.caps_lock><Key.caps_lock>LENMARK
Screenshot: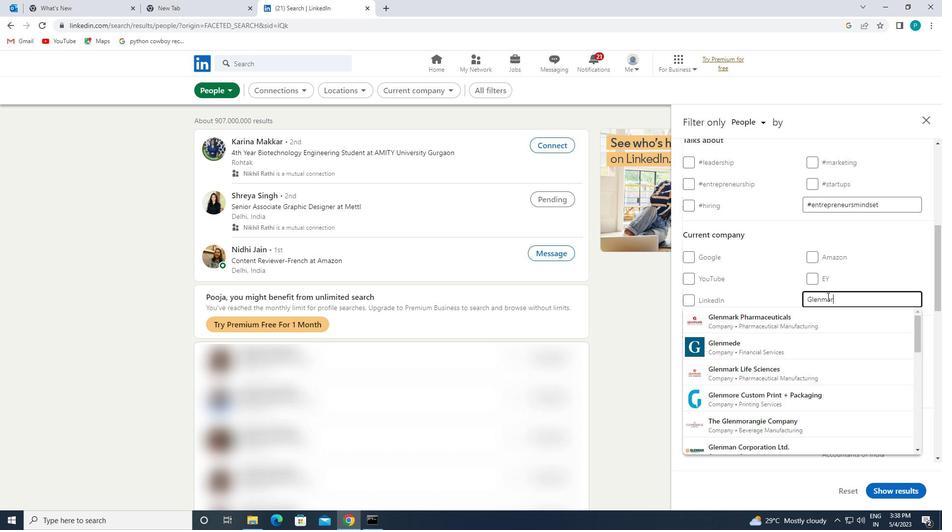 
Action: Mouse moved to (775, 318)
Screenshot: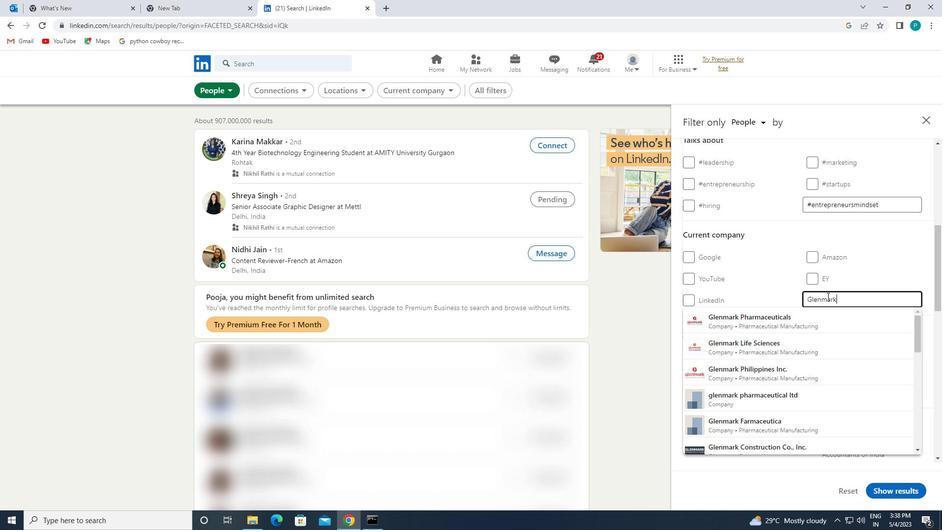 
Action: Mouse pressed left at (775, 318)
Screenshot: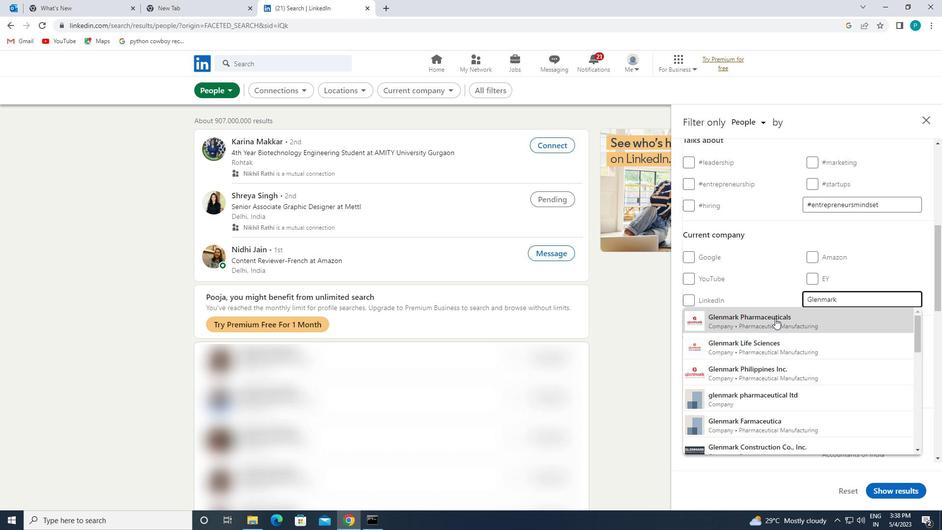 
Action: Mouse scrolled (775, 318) with delta (0, 0)
Screenshot: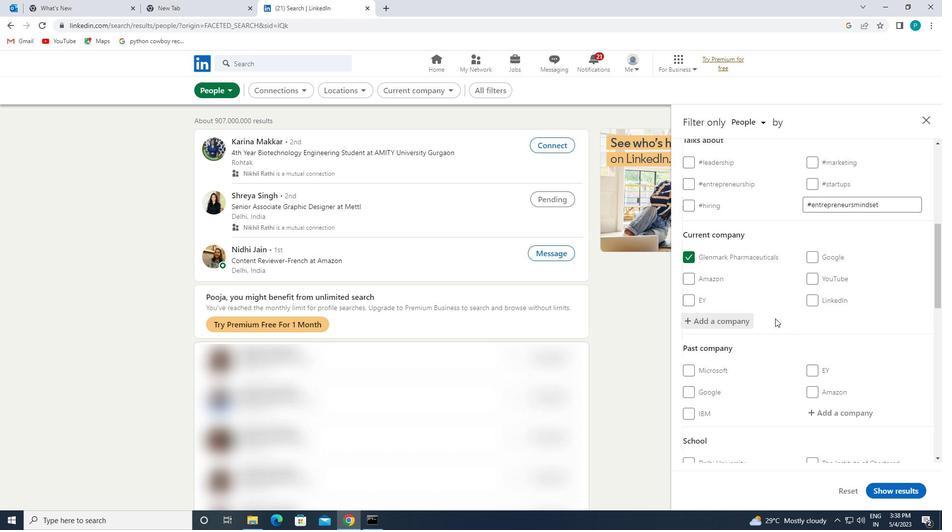 
Action: Mouse scrolled (775, 318) with delta (0, 0)
Screenshot: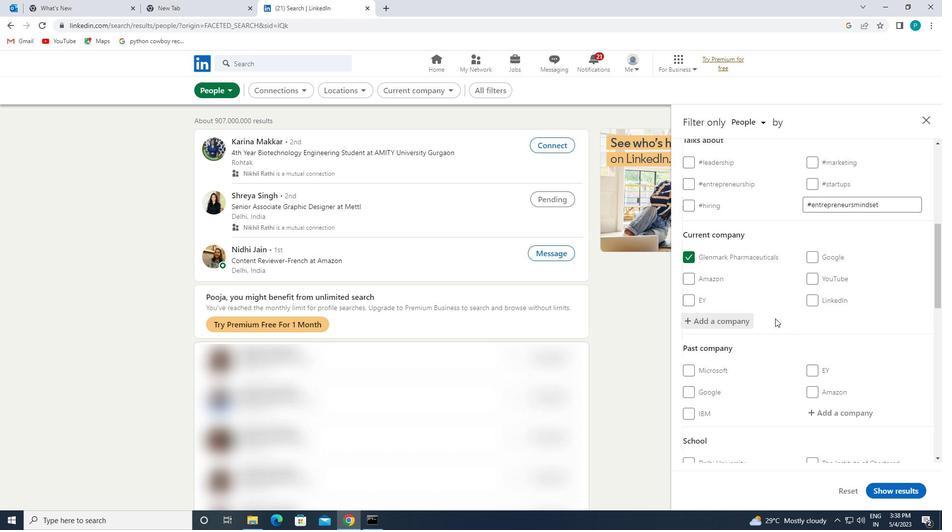 
Action: Mouse moved to (841, 364)
Screenshot: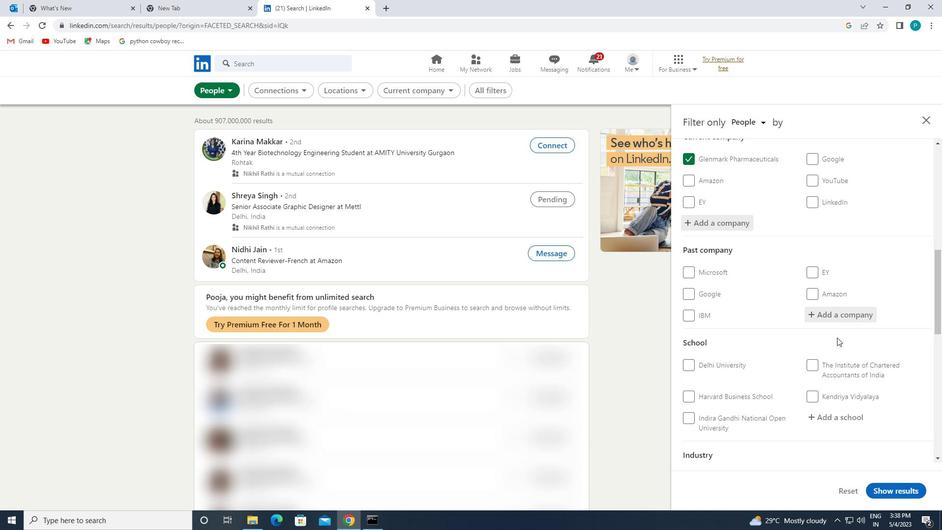 
Action: Mouse scrolled (841, 363) with delta (0, 0)
Screenshot: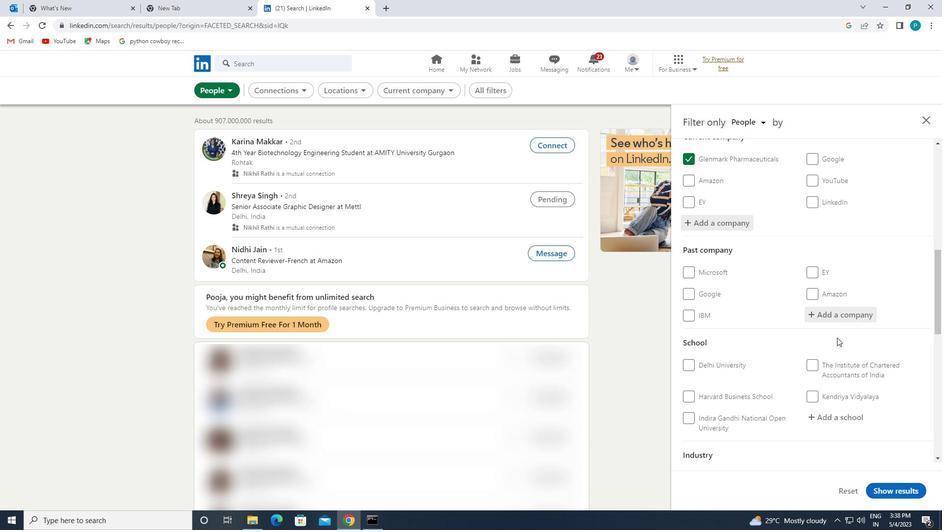 
Action: Mouse scrolled (841, 363) with delta (0, 0)
Screenshot: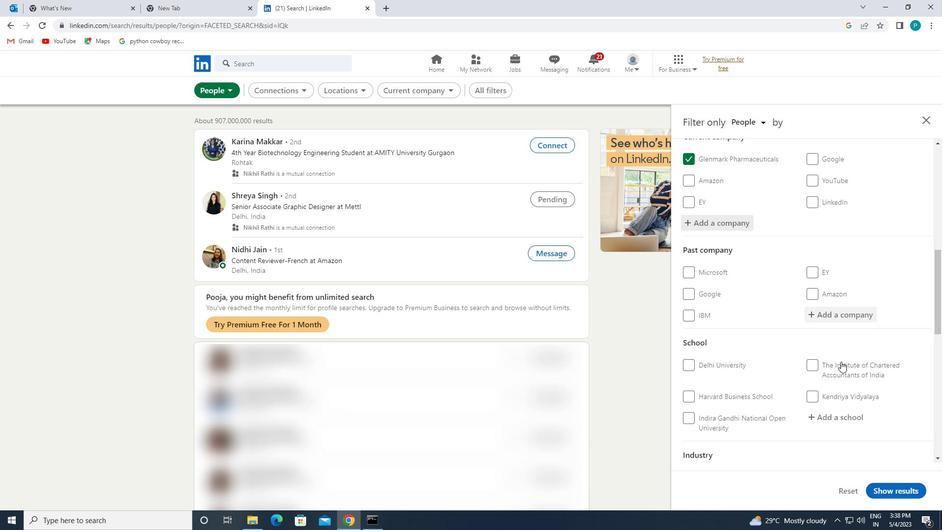 
Action: Mouse moved to (834, 319)
Screenshot: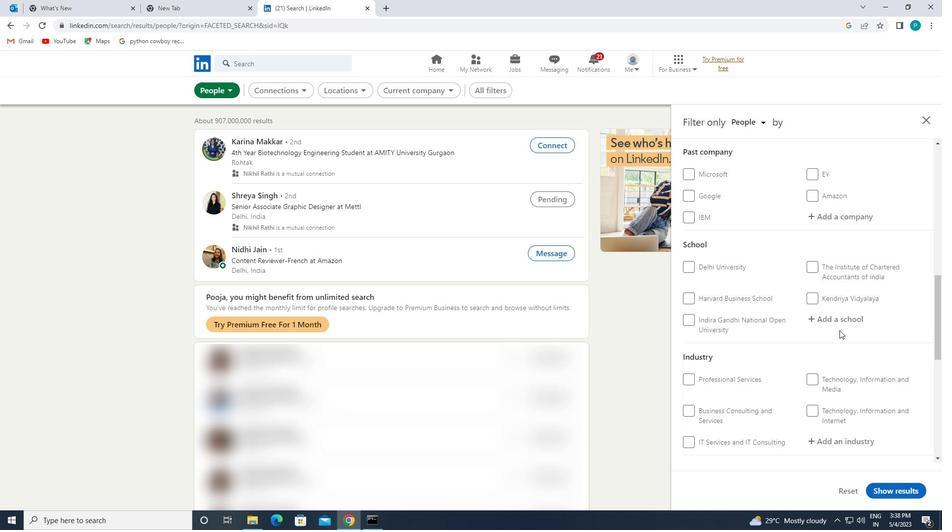 
Action: Mouse pressed left at (834, 319)
Screenshot: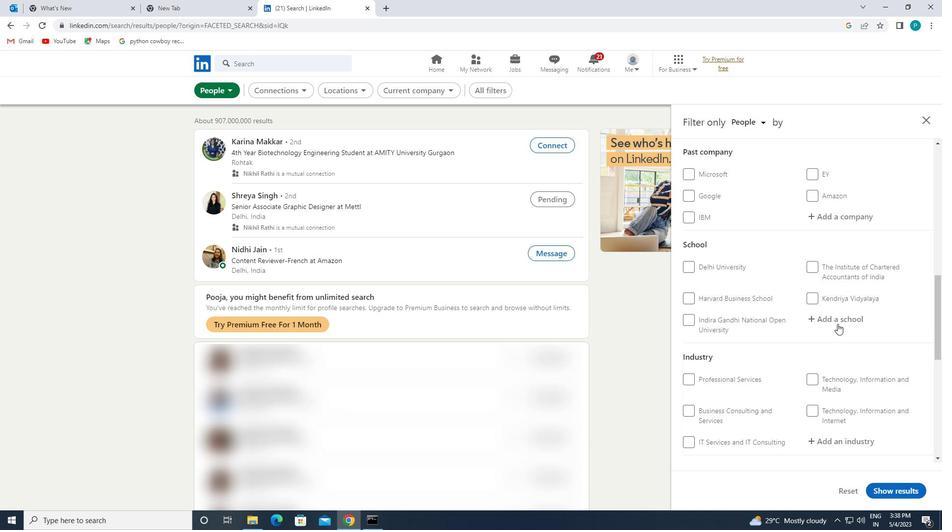 
Action: Key pressed <Key.caps_lock>VIT<Key.caps_lock>
Screenshot: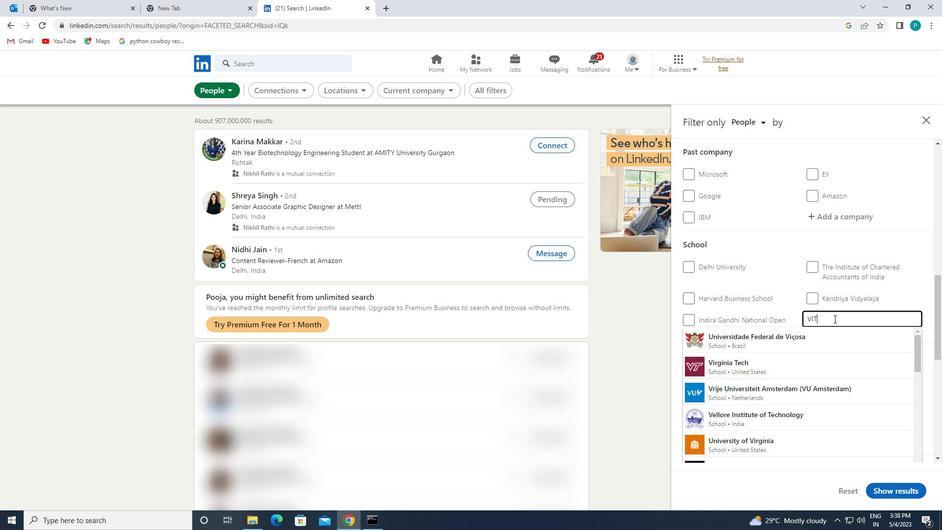
Action: Mouse moved to (838, 328)
Screenshot: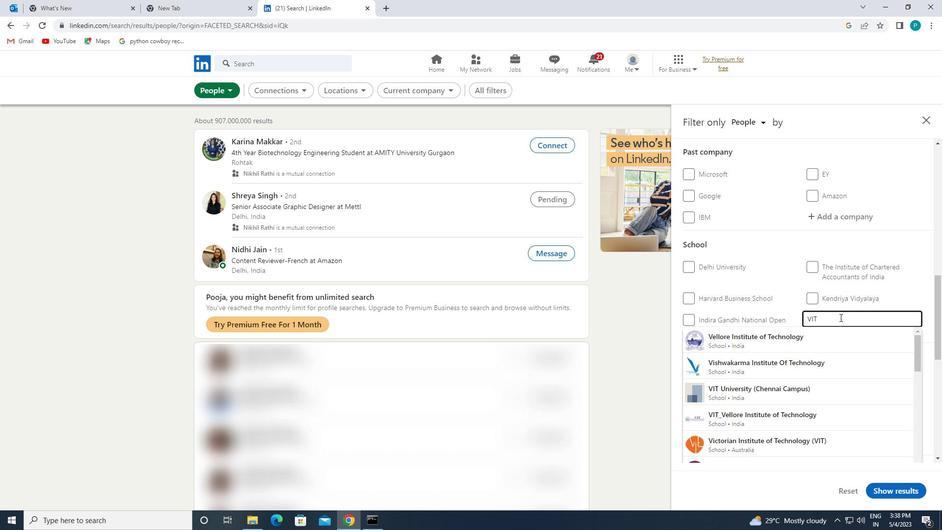 
Action: Mouse scrolled (838, 327) with delta (0, 0)
Screenshot: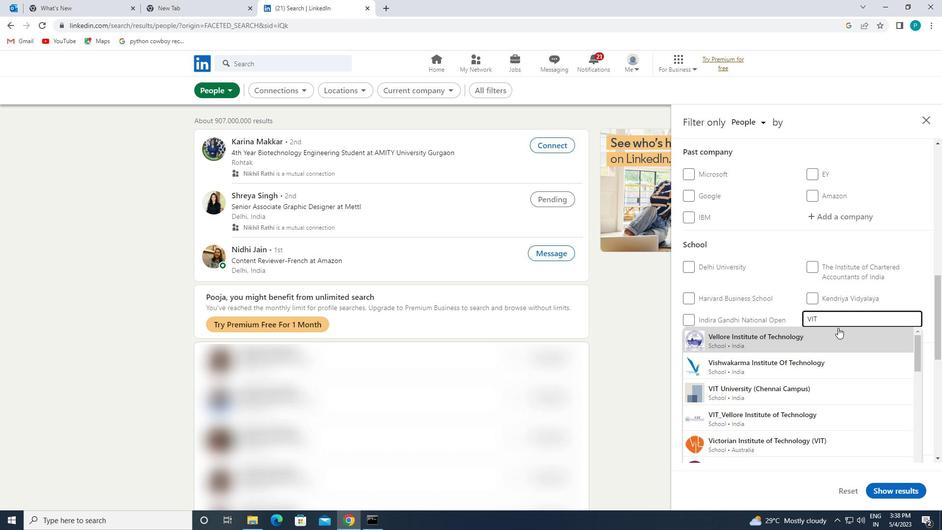 
Action: Mouse moved to (838, 328)
Screenshot: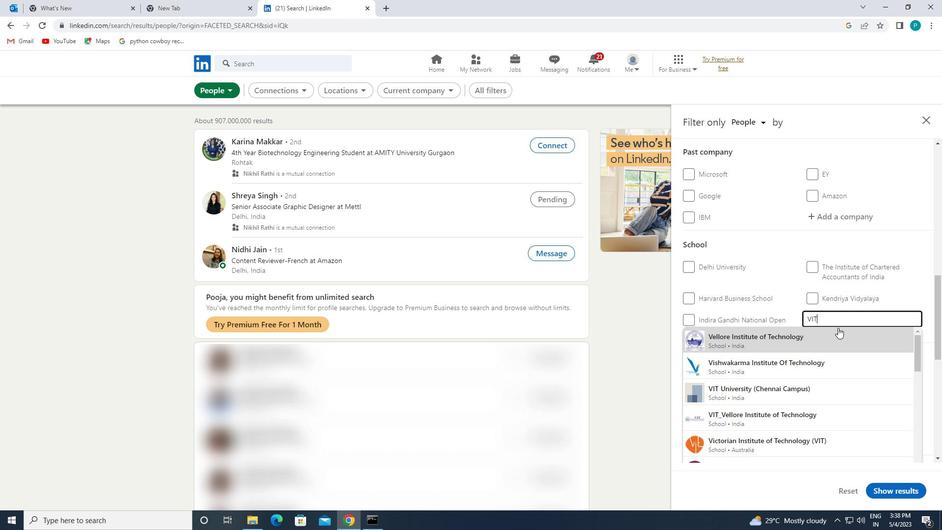 
Action: Mouse scrolled (838, 328) with delta (0, 0)
Screenshot: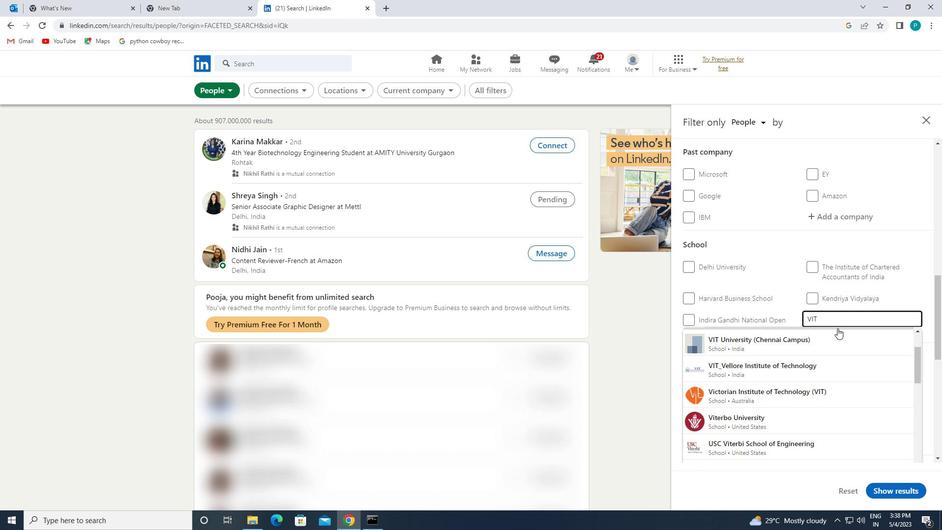 
Action: Mouse scrolled (838, 328) with delta (0, 0)
Screenshot: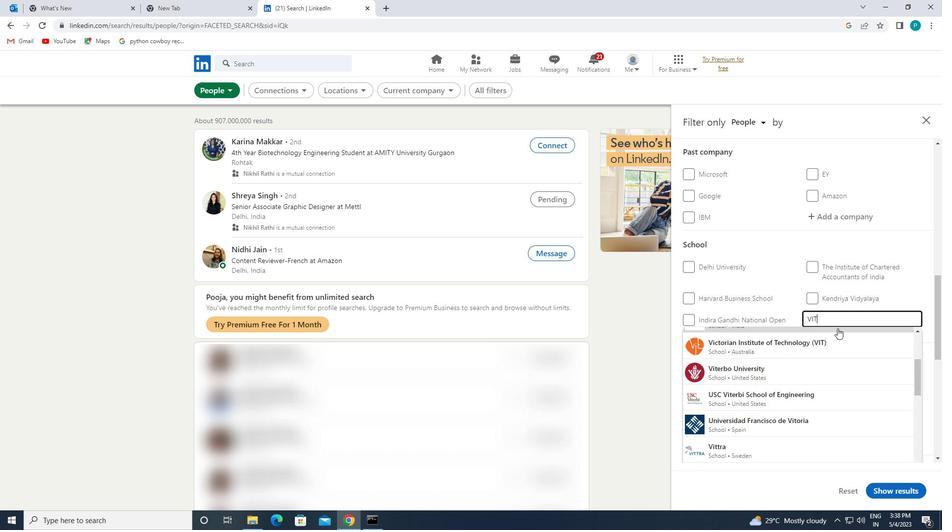 
Action: Mouse scrolled (838, 328) with delta (0, 0)
Screenshot: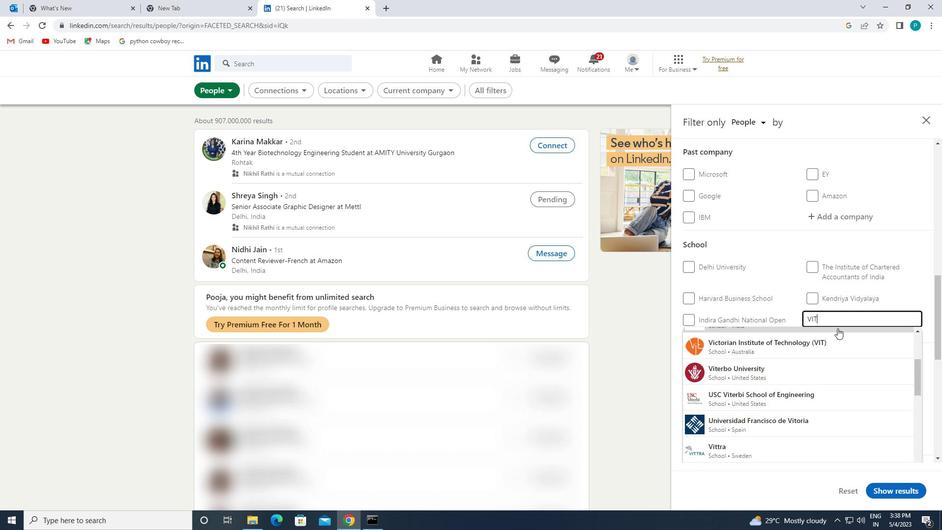 
Action: Mouse moved to (839, 330)
Screenshot: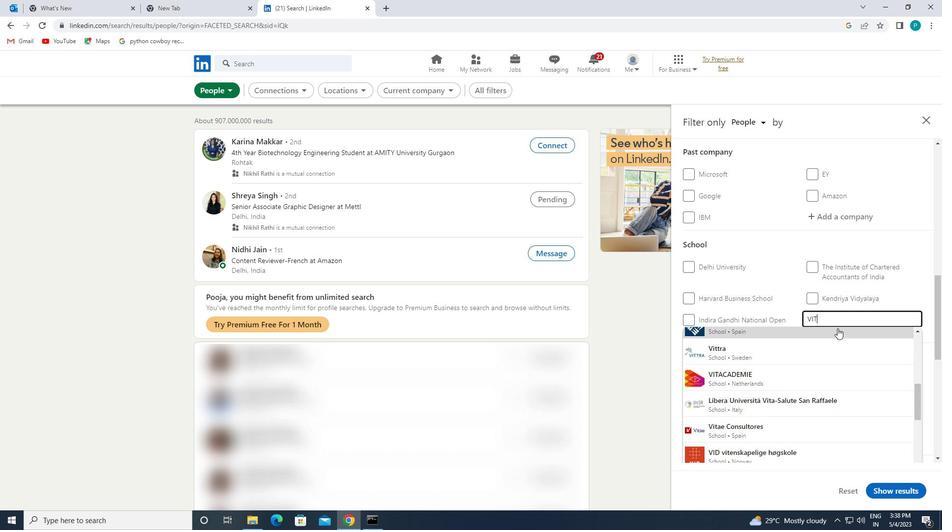 
Action: Mouse scrolled (839, 330) with delta (0, 0)
Screenshot: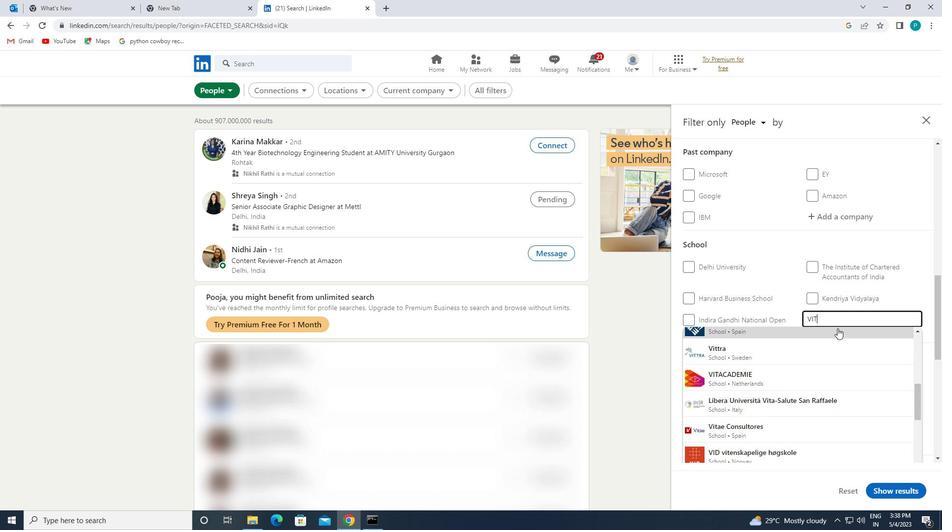 
Action: Mouse scrolled (839, 330) with delta (0, 0)
Screenshot: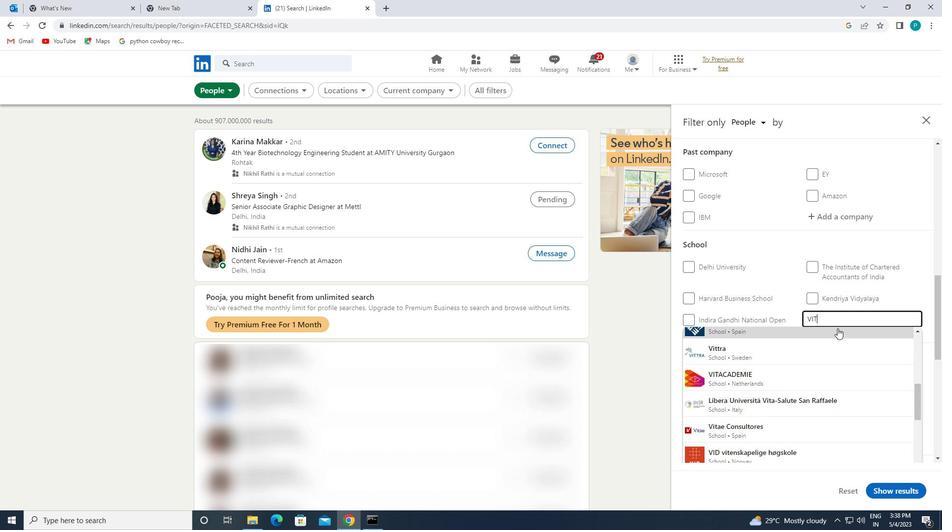
Action: Mouse scrolled (839, 330) with delta (0, 0)
Screenshot: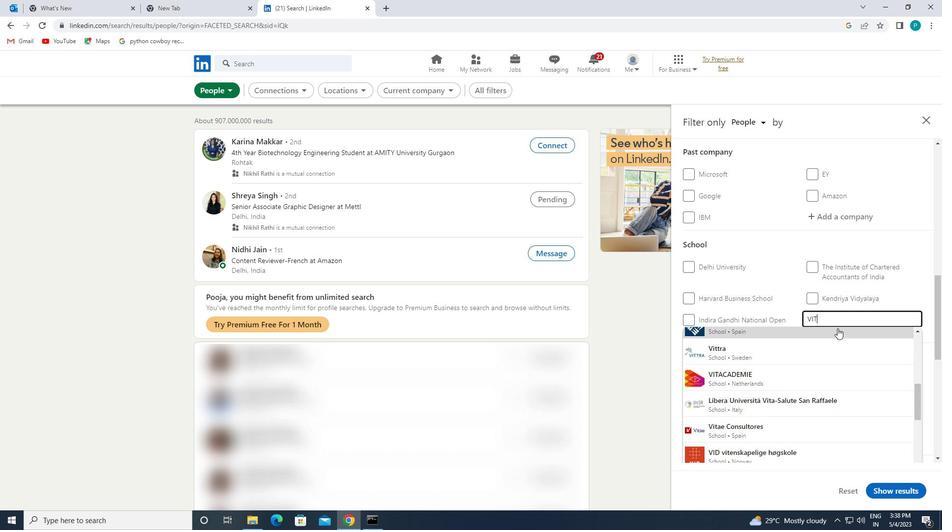 
Action: Mouse scrolled (839, 330) with delta (0, 0)
Screenshot: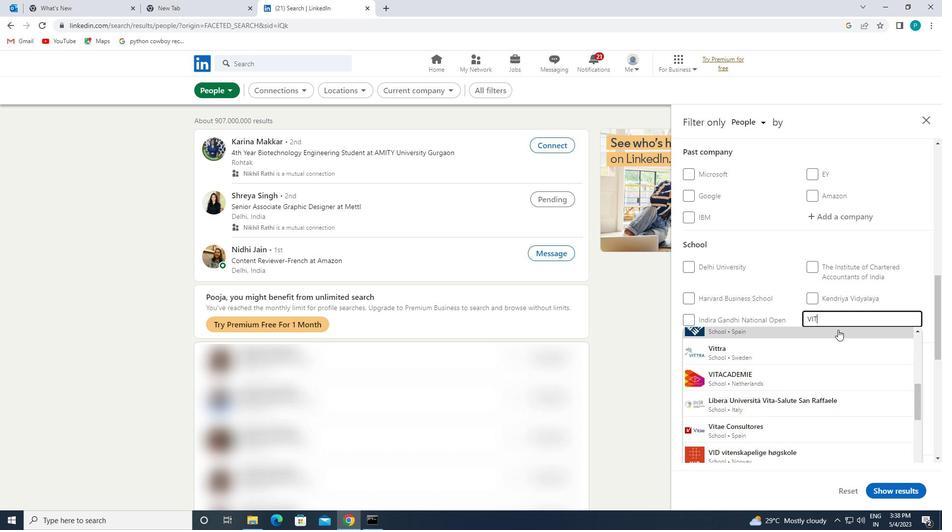 
Action: Mouse scrolled (839, 330) with delta (0, 0)
Screenshot: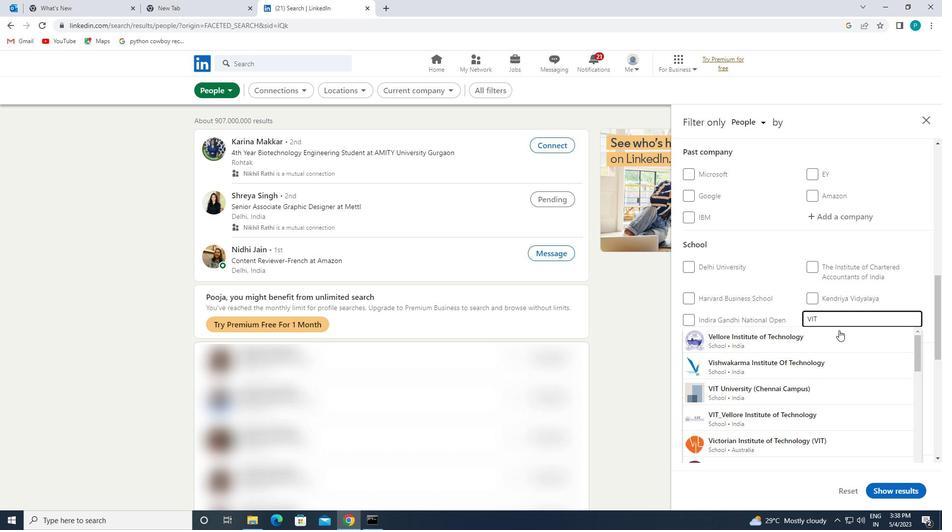 
Action: Mouse moved to (781, 437)
Screenshot: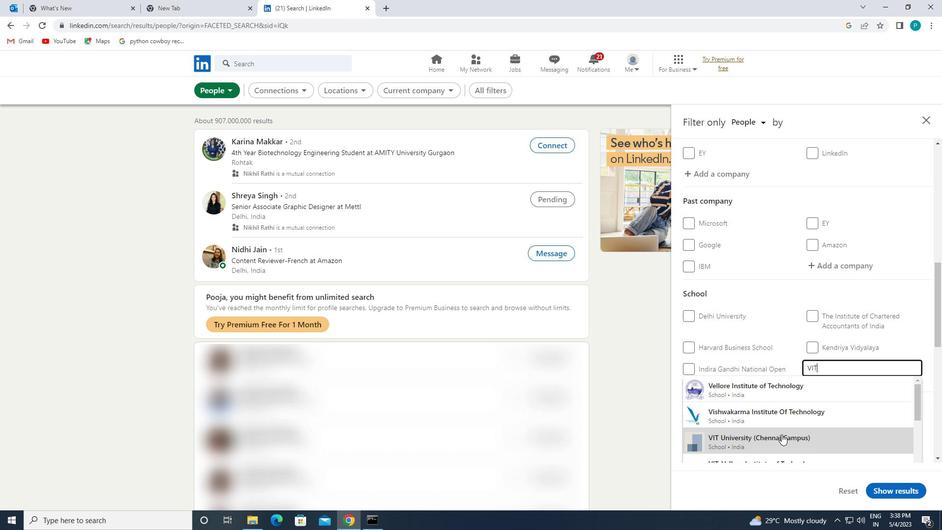 
Action: Mouse pressed left at (781, 437)
Screenshot: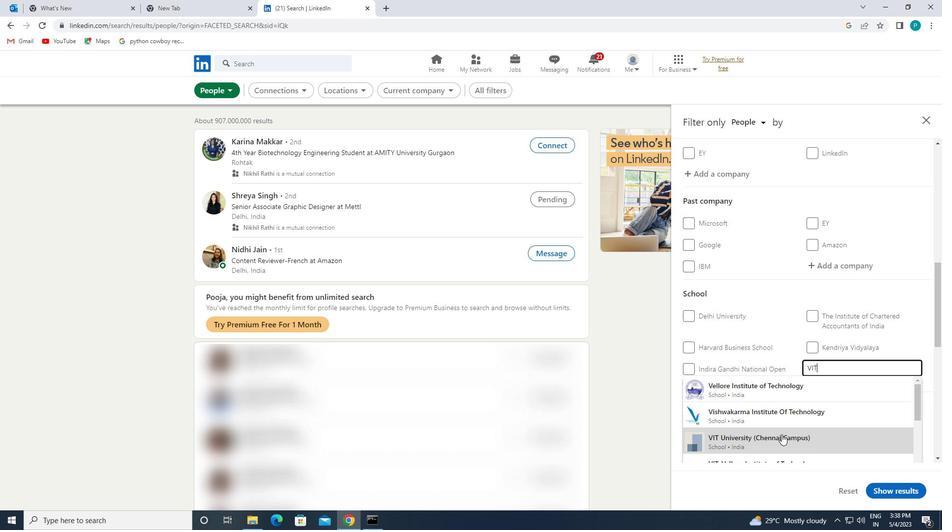 
Action: Mouse moved to (811, 332)
Screenshot: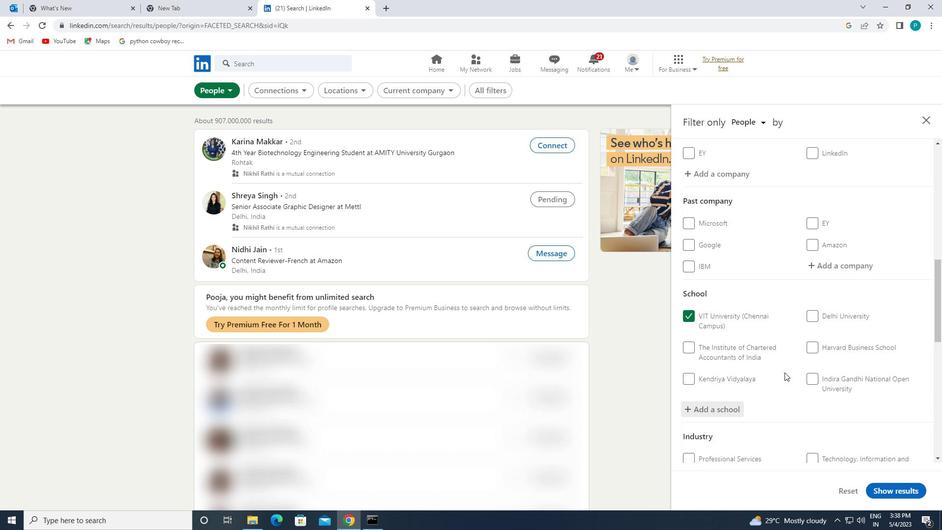 
Action: Mouse scrolled (811, 331) with delta (0, 0)
Screenshot: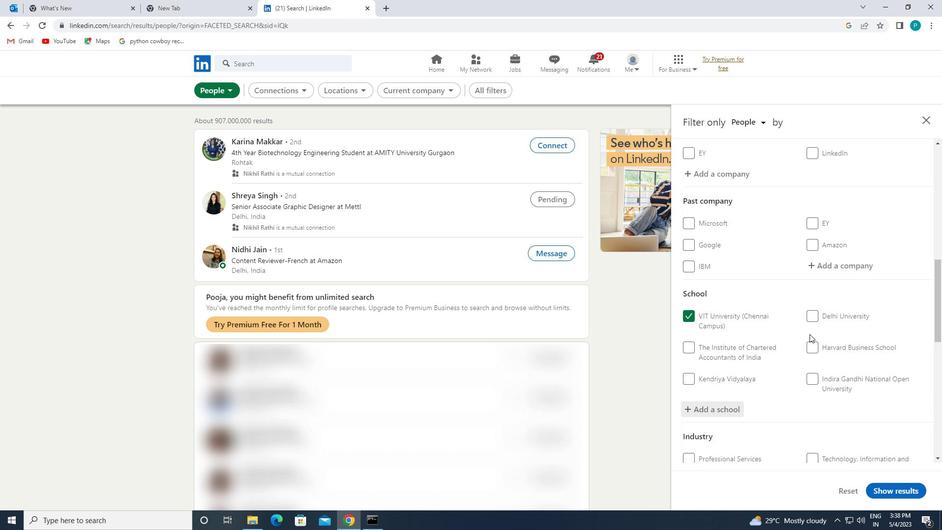 
Action: Mouse scrolled (811, 331) with delta (0, 0)
Screenshot: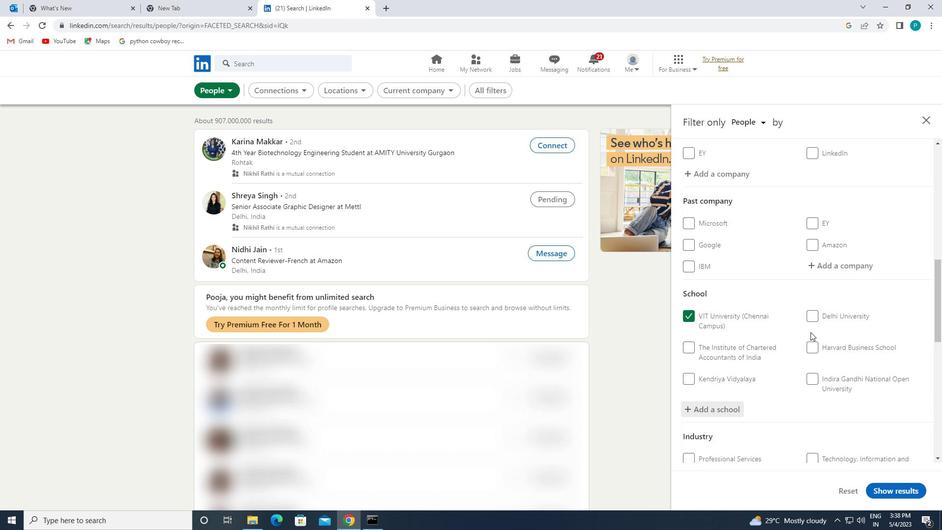 
Action: Mouse scrolled (811, 331) with delta (0, 0)
Screenshot: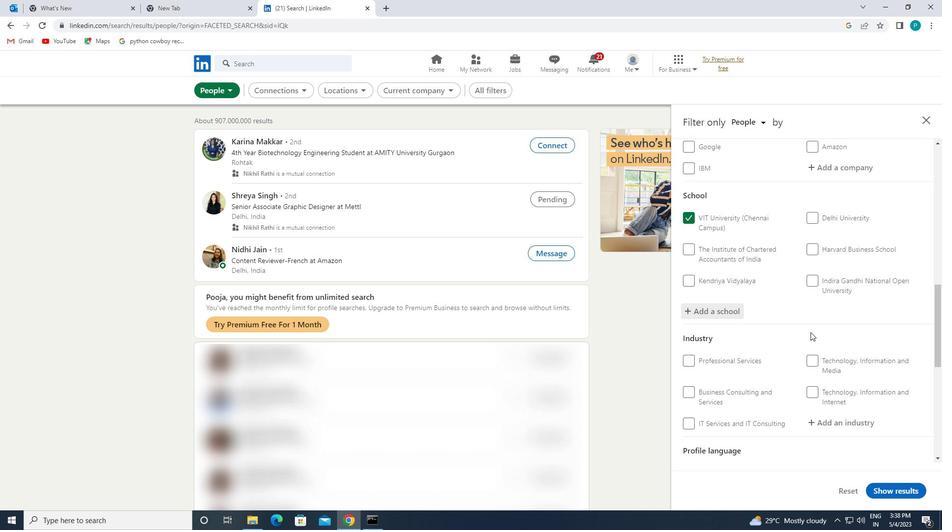 
Action: Mouse scrolled (811, 331) with delta (0, 0)
Screenshot: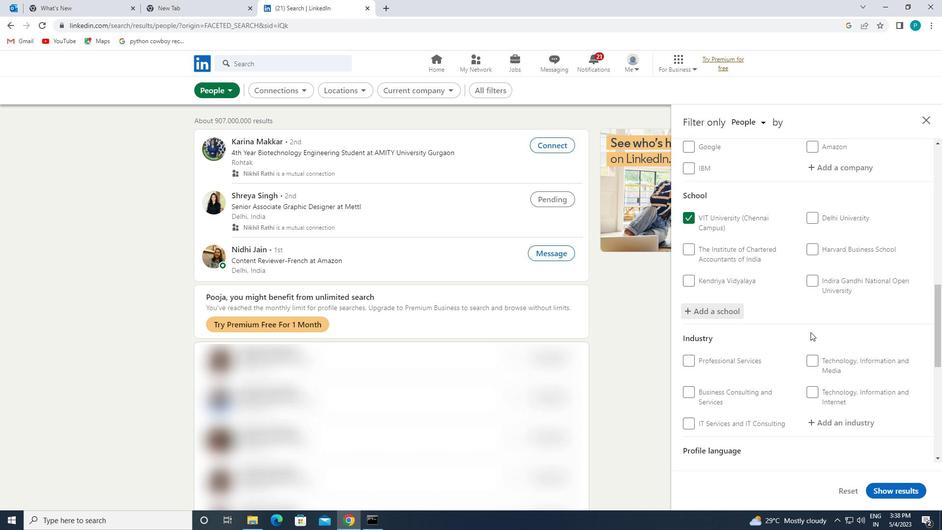 
Action: Mouse moved to (835, 329)
Screenshot: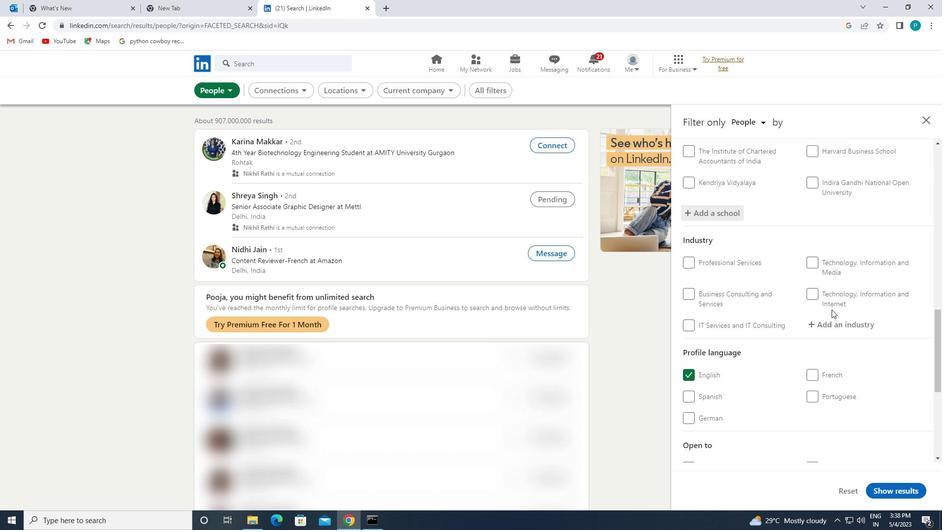 
Action: Mouse pressed left at (835, 329)
Screenshot: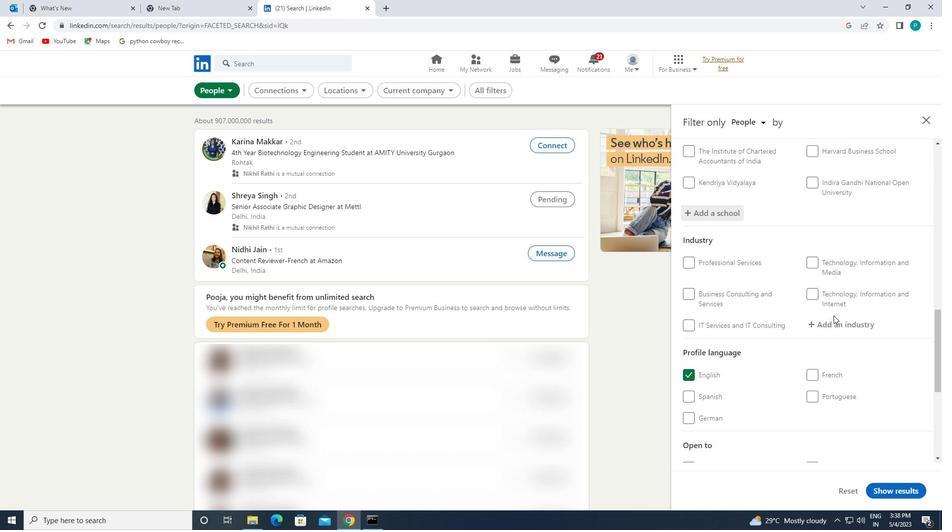 
Action: Mouse moved to (836, 330)
Screenshot: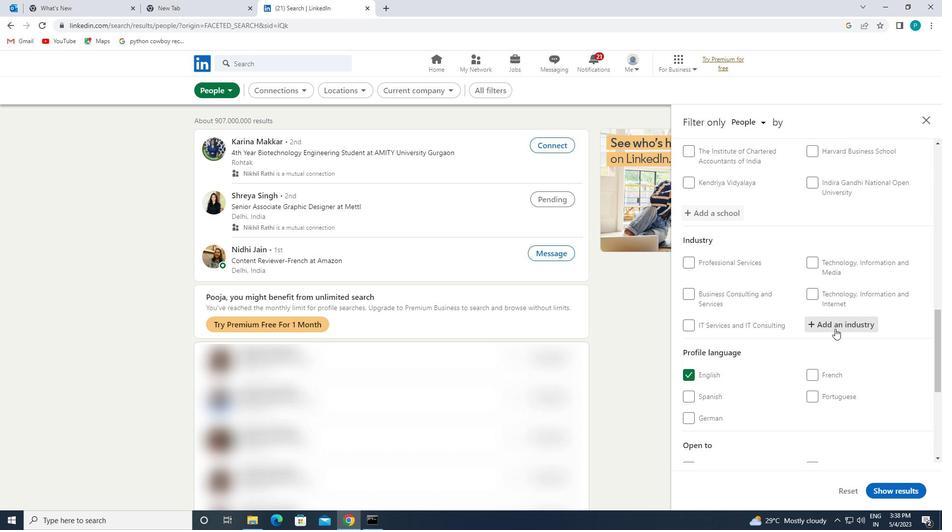 
Action: Key pressed <Key.caps_lock>S<Key.caps_lock>PRING
Screenshot: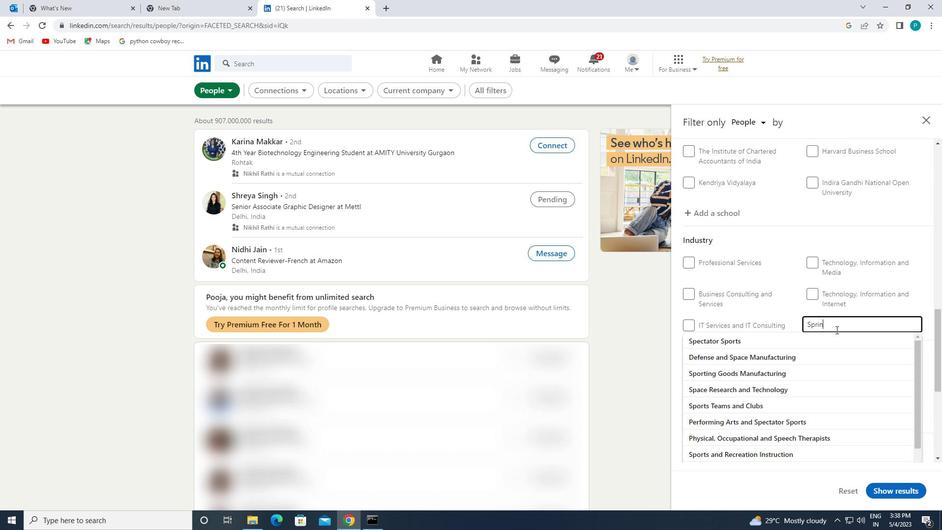 
Action: Mouse moved to (798, 341)
Screenshot: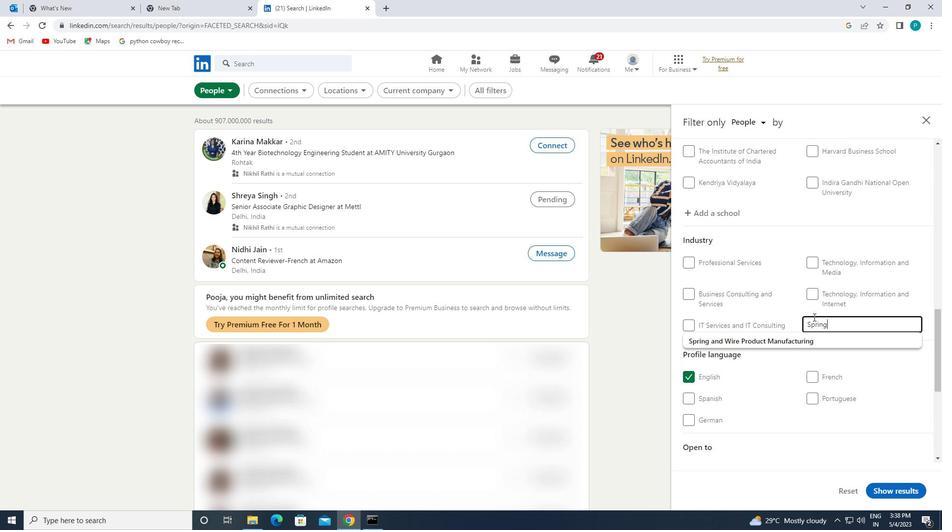
Action: Mouse pressed left at (798, 341)
Screenshot: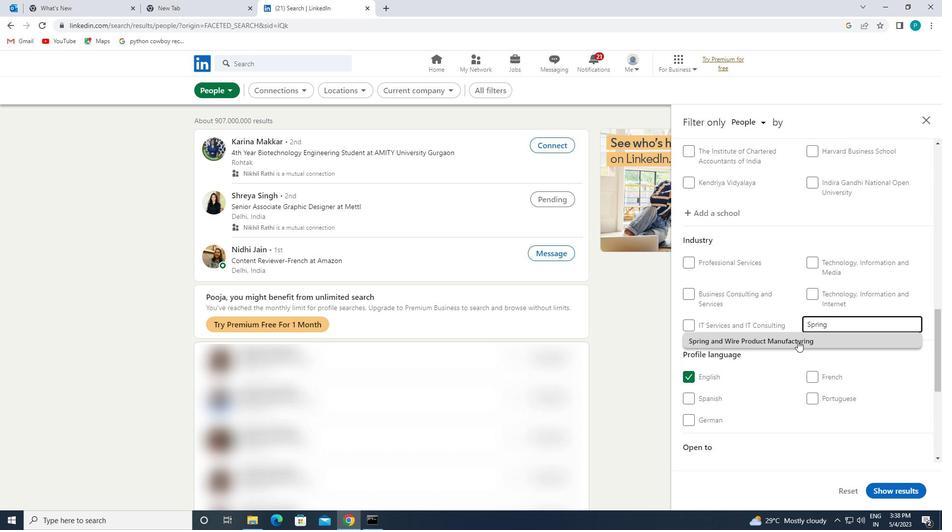 
Action: Mouse scrolled (798, 340) with delta (0, 0)
Screenshot: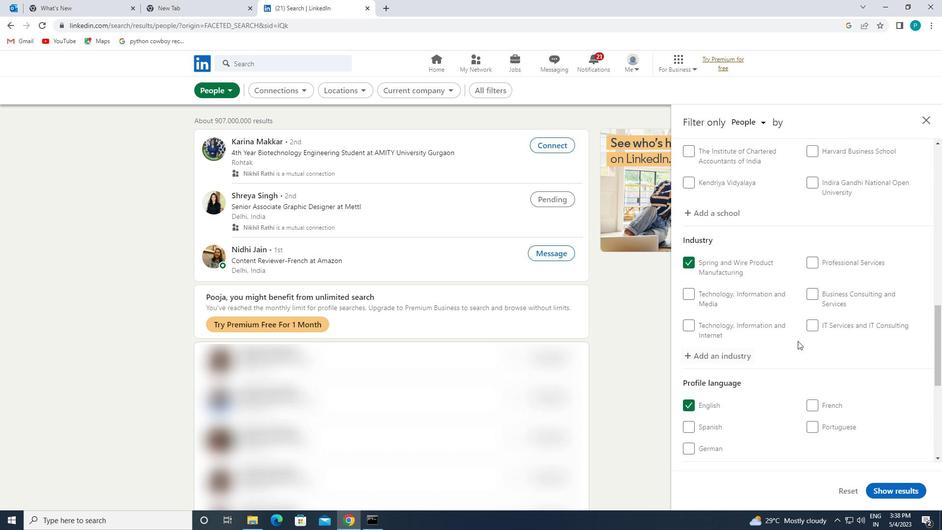 
Action: Mouse scrolled (798, 340) with delta (0, 0)
Screenshot: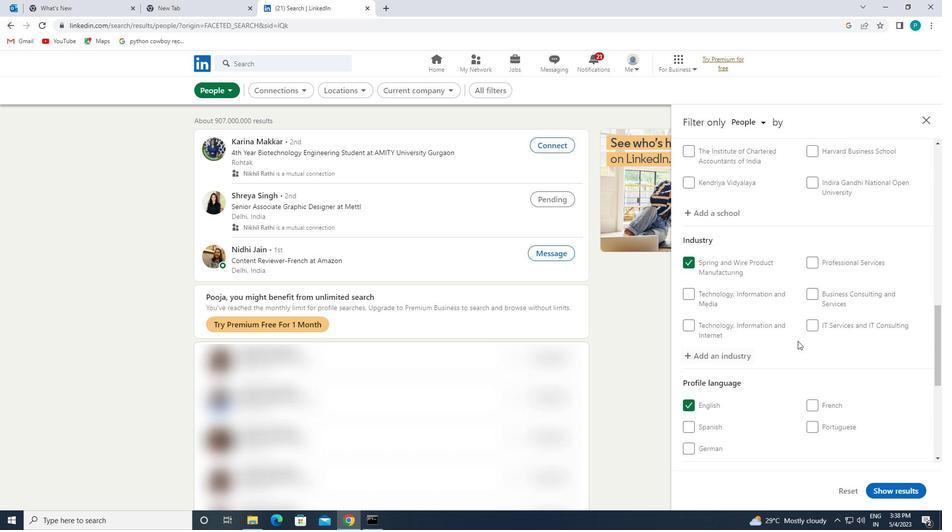 
Action: Mouse scrolled (798, 340) with delta (0, 0)
Screenshot: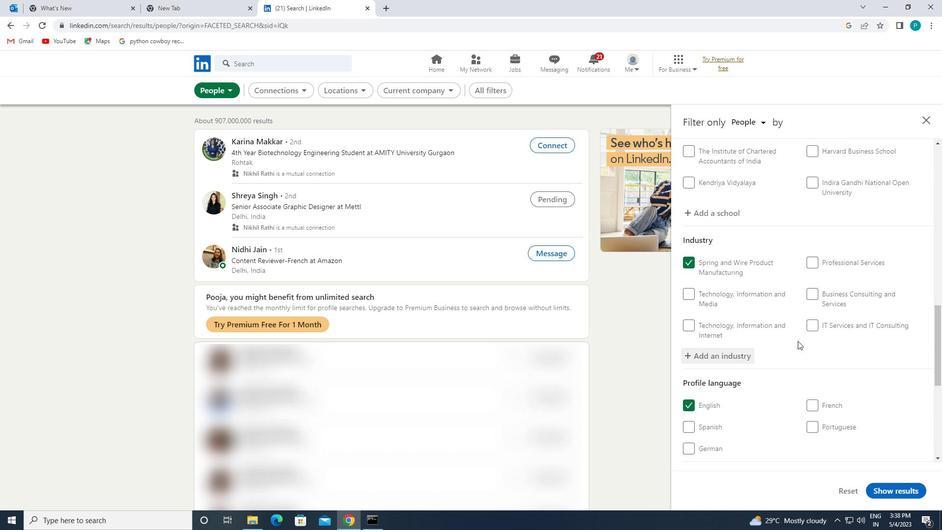 
Action: Mouse scrolled (798, 340) with delta (0, 0)
Screenshot: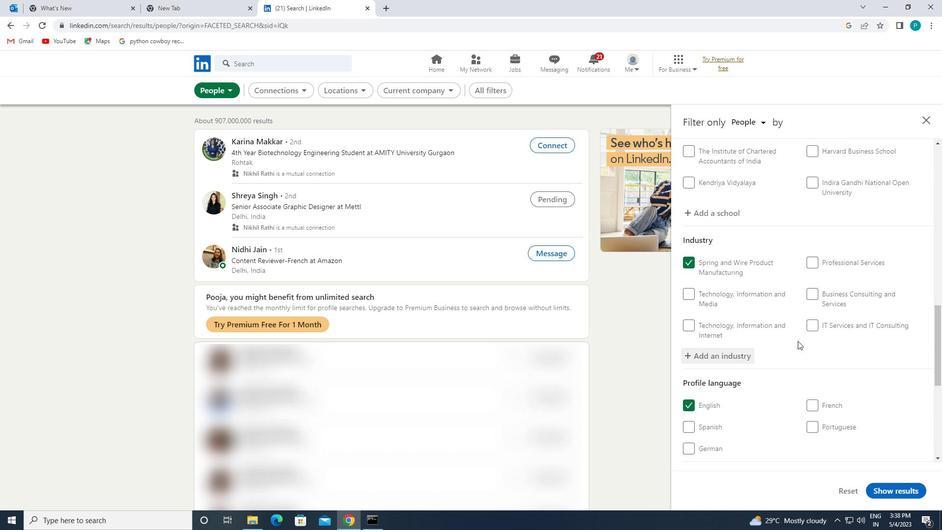 
Action: Mouse scrolled (798, 340) with delta (0, 0)
Screenshot: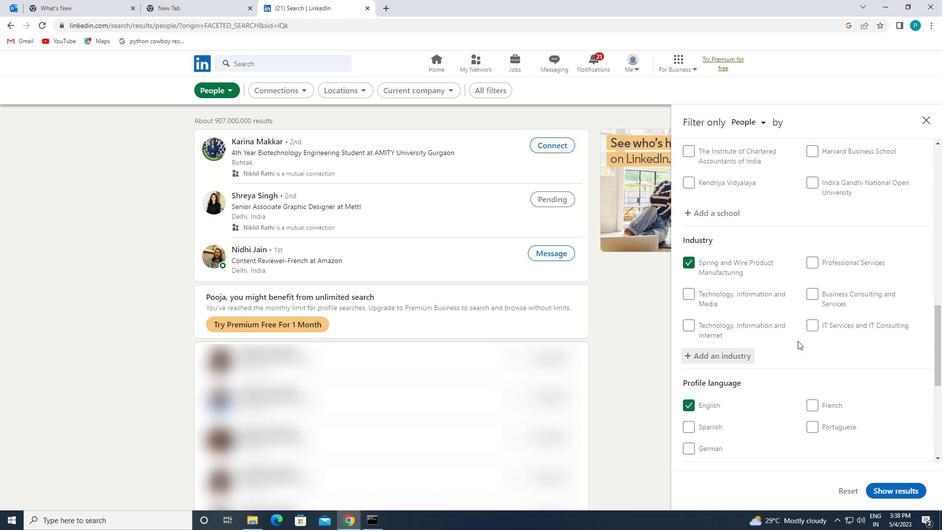 
Action: Mouse moved to (809, 351)
Screenshot: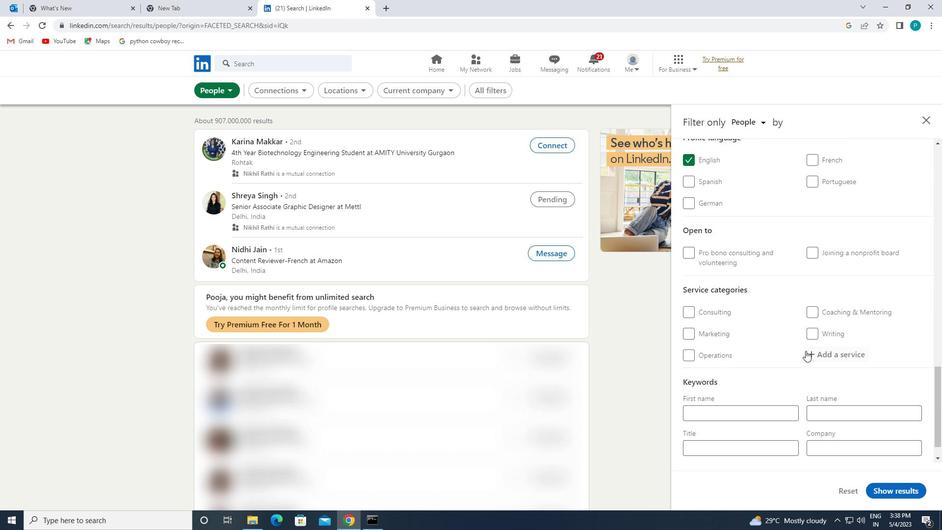 
Action: Mouse pressed left at (809, 351)
Screenshot: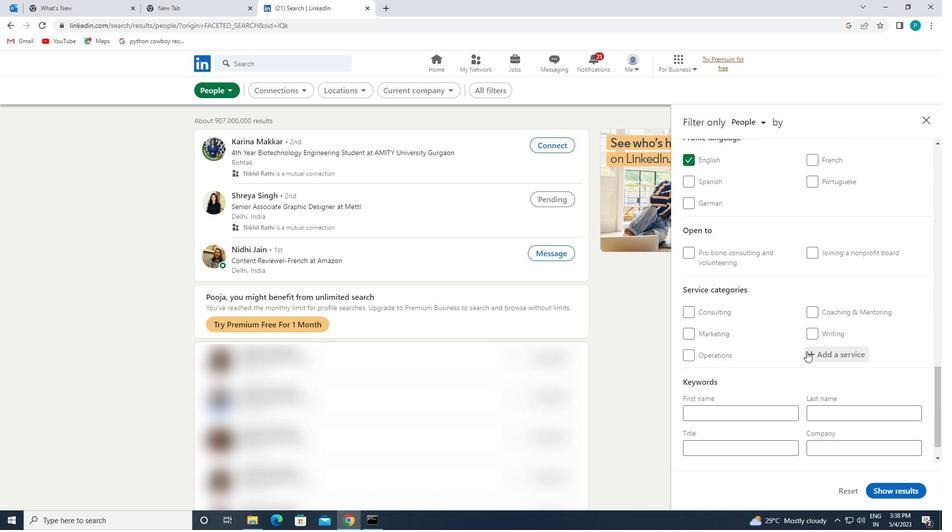 
Action: Key pressed <Key.caps_lock>S<Key.caps_lock>EARCH
Screenshot: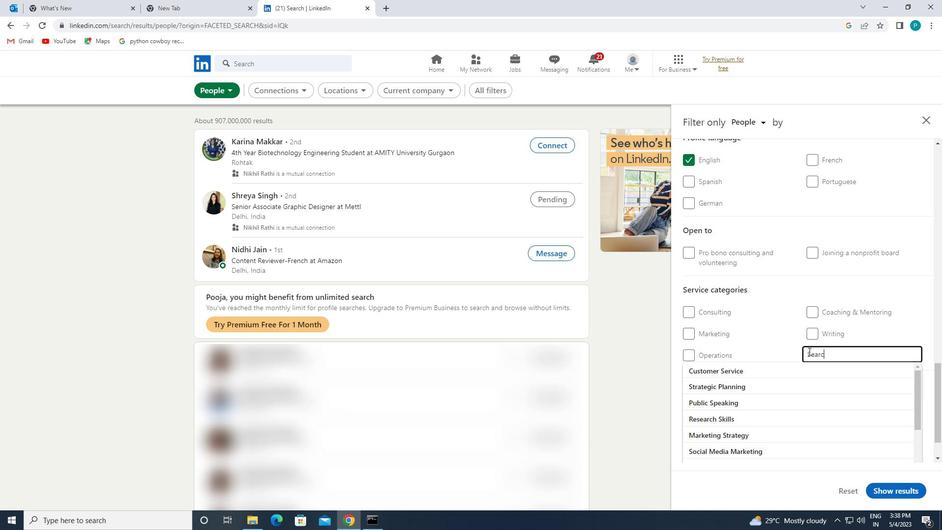 
Action: Mouse moved to (806, 370)
Screenshot: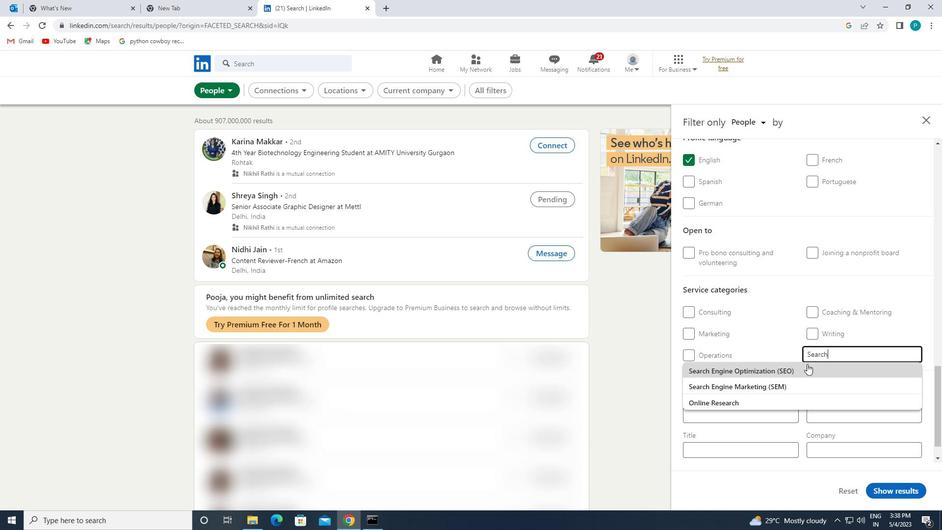 
Action: Mouse pressed left at (806, 370)
Screenshot: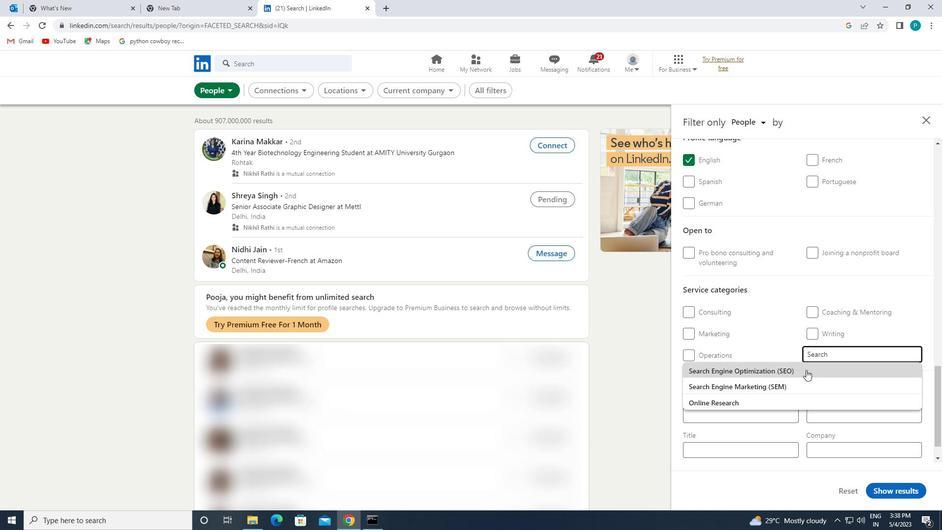 
Action: Mouse moved to (803, 384)
Screenshot: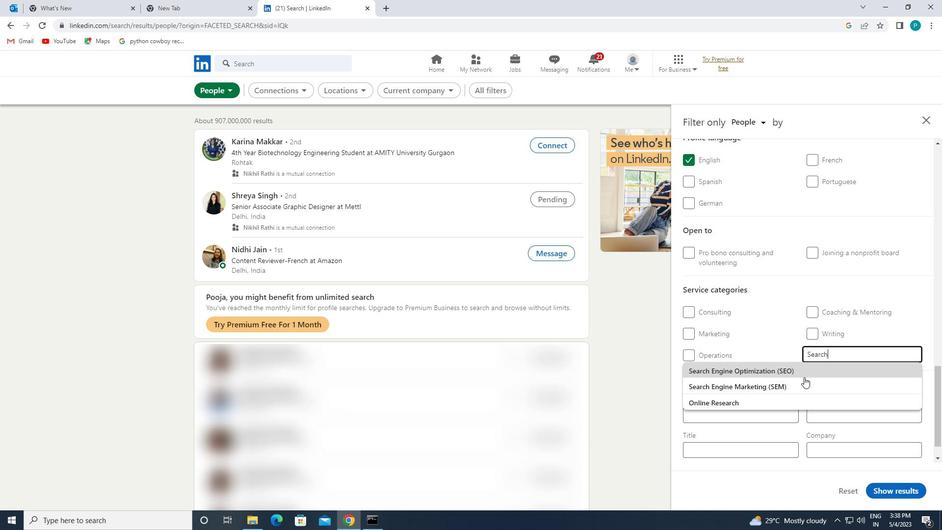 
Action: Mouse pressed left at (803, 384)
Screenshot: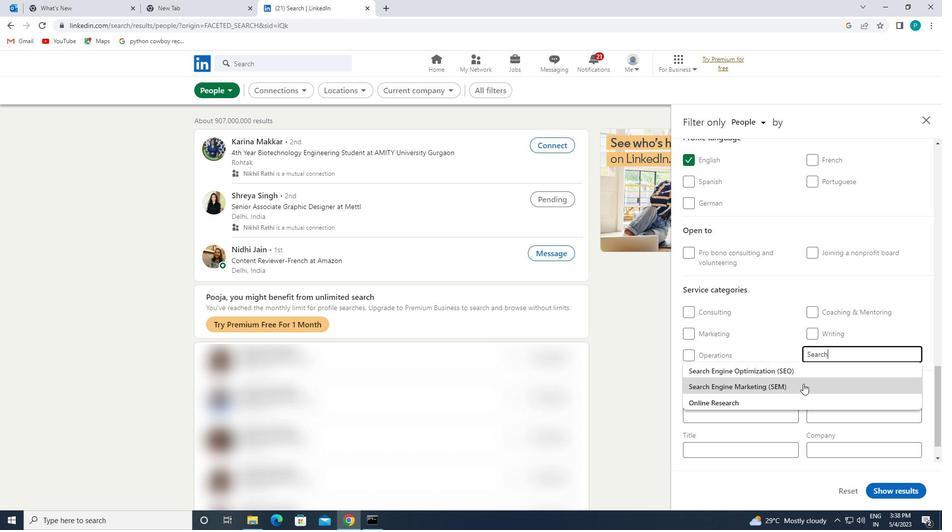 
Action: Mouse scrolled (803, 383) with delta (0, 0)
Screenshot: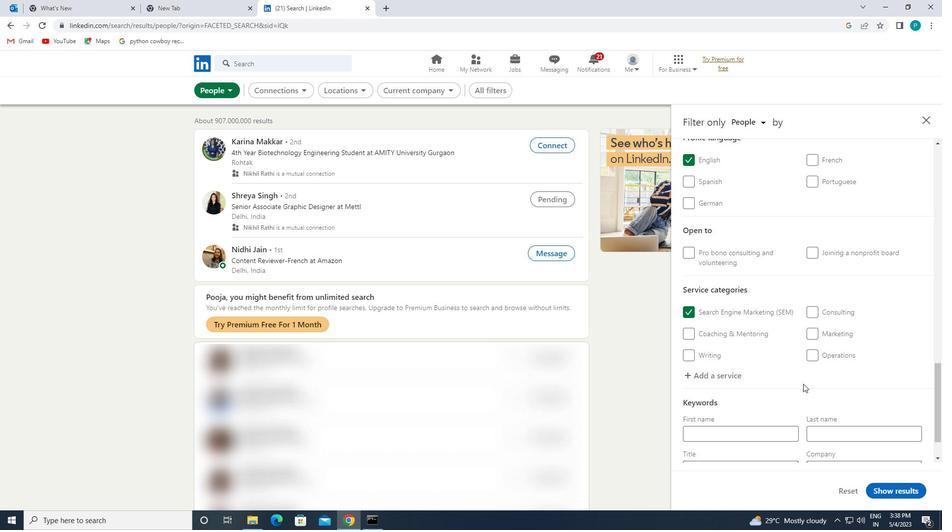 
Action: Mouse scrolled (803, 383) with delta (0, 0)
Screenshot: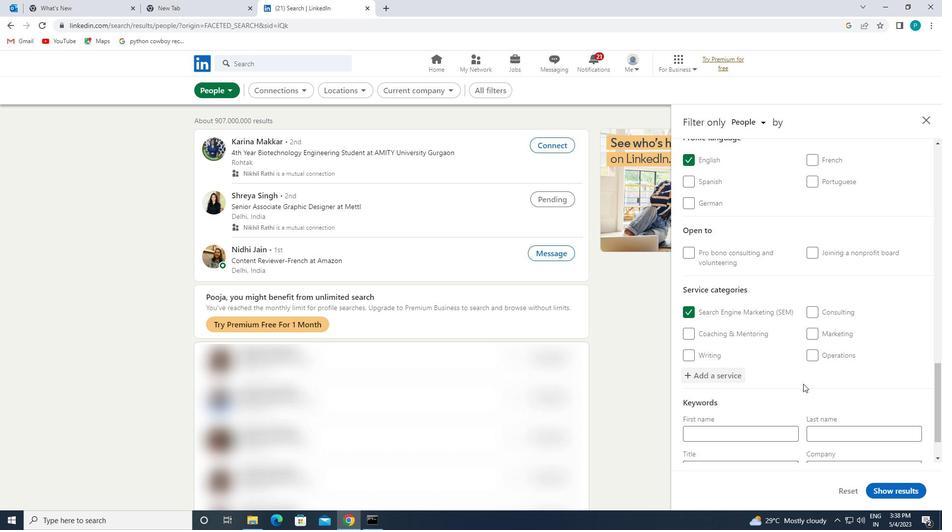 
Action: Mouse scrolled (803, 383) with delta (0, 0)
Screenshot: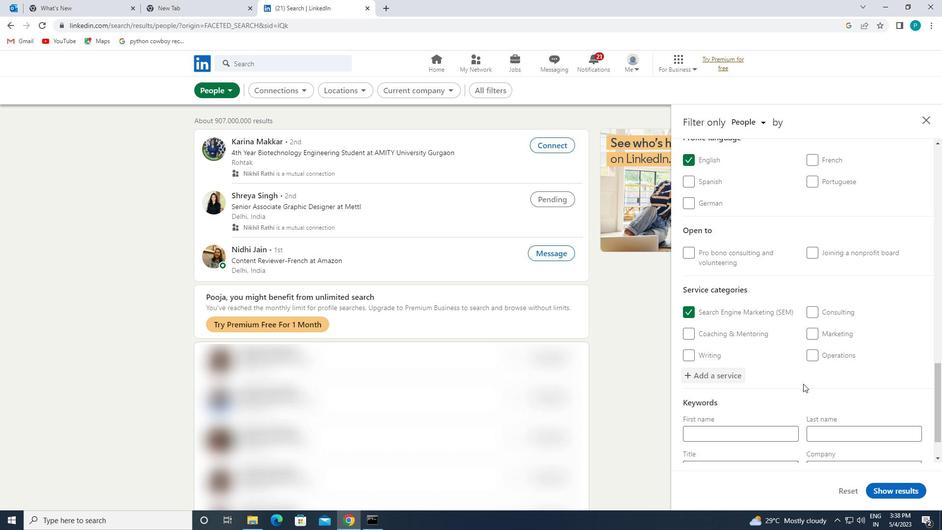 
Action: Mouse scrolled (803, 383) with delta (0, 0)
Screenshot: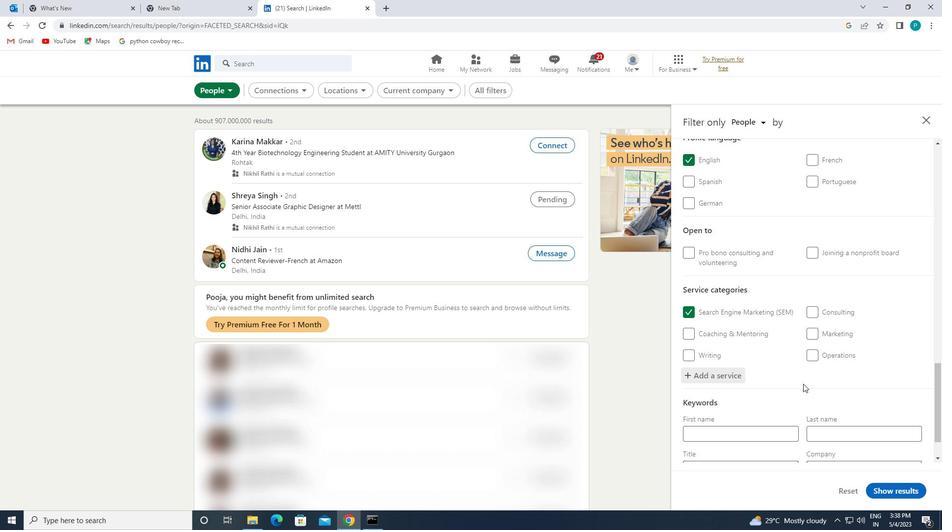 
Action: Mouse moved to (766, 426)
Screenshot: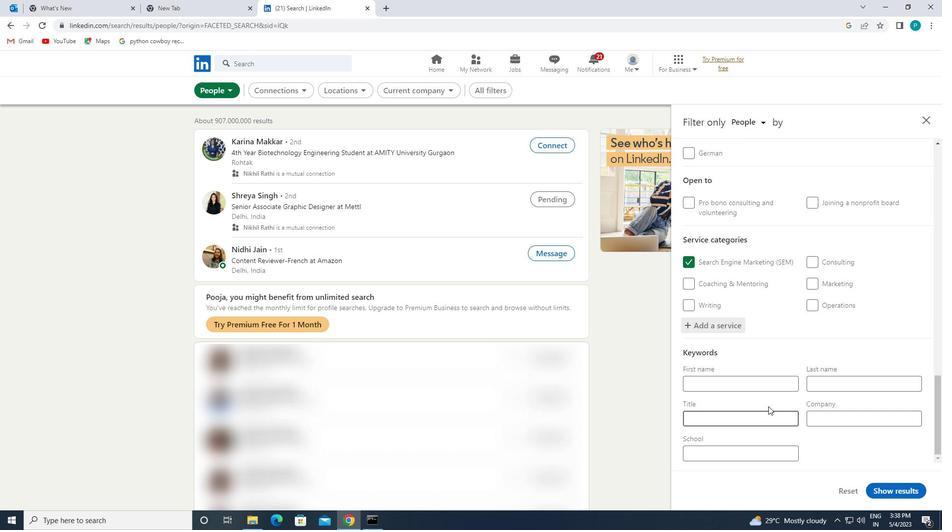 
Action: Mouse pressed left at (766, 426)
Screenshot: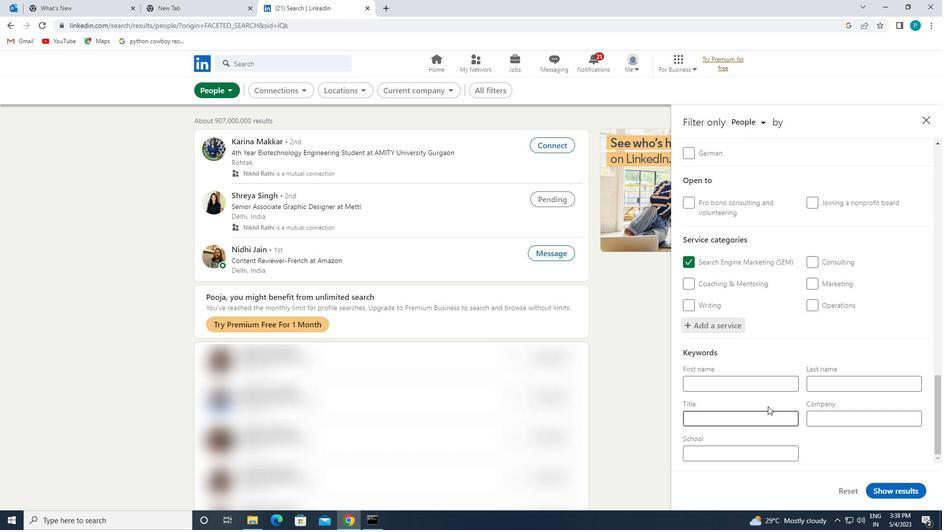 
Action: Mouse moved to (762, 420)
Screenshot: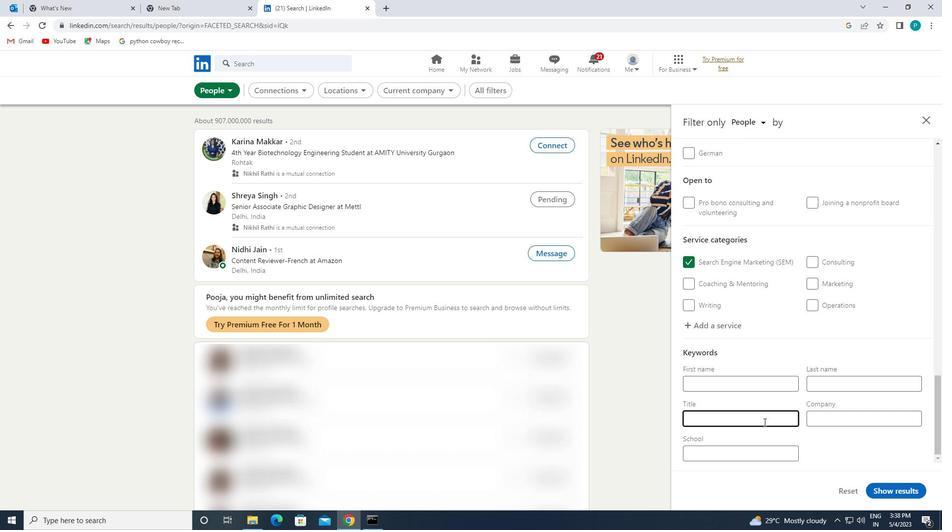 
Action: Key pressed <Key.caps_lock>E<Key.caps_lock>DITOR/<Key.space><Key.caps_lock>P<Key.caps_lock>ROOFREADER
Screenshot: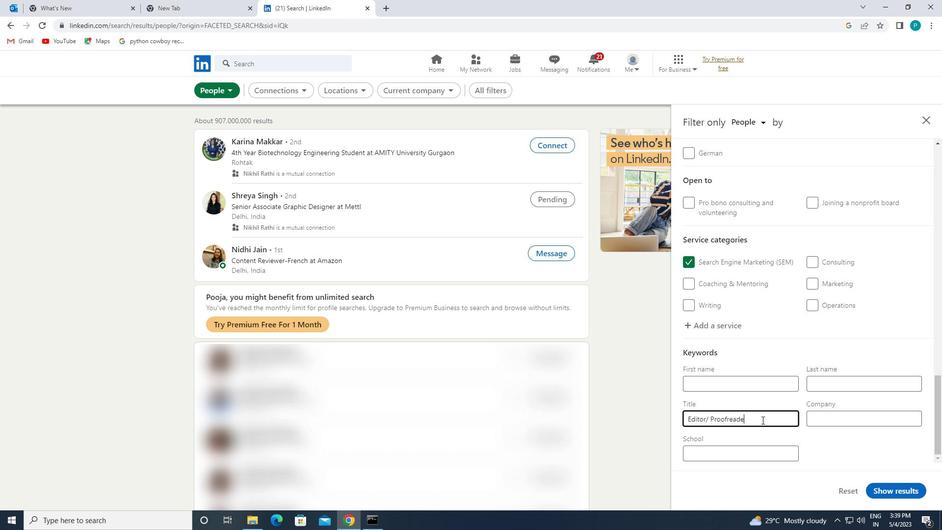 
Action: Mouse moved to (877, 486)
Screenshot: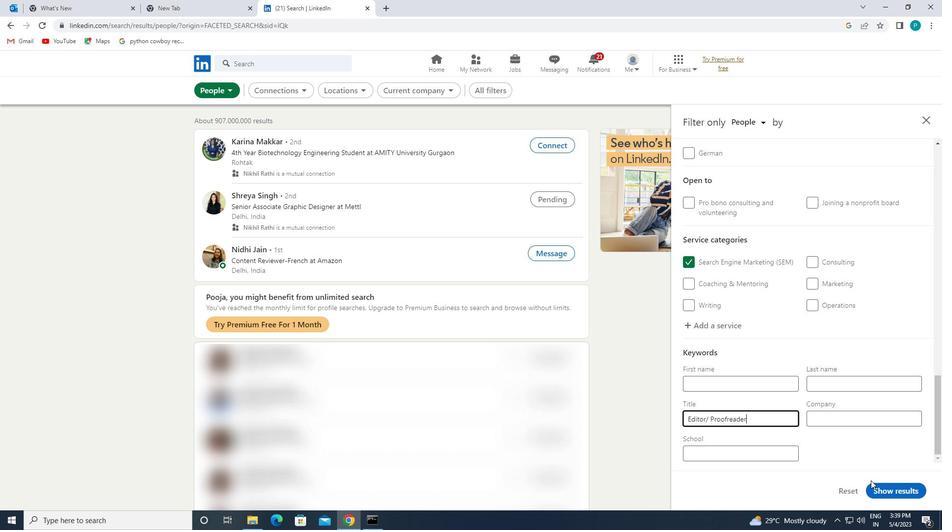 
Action: Mouse pressed left at (877, 486)
Screenshot: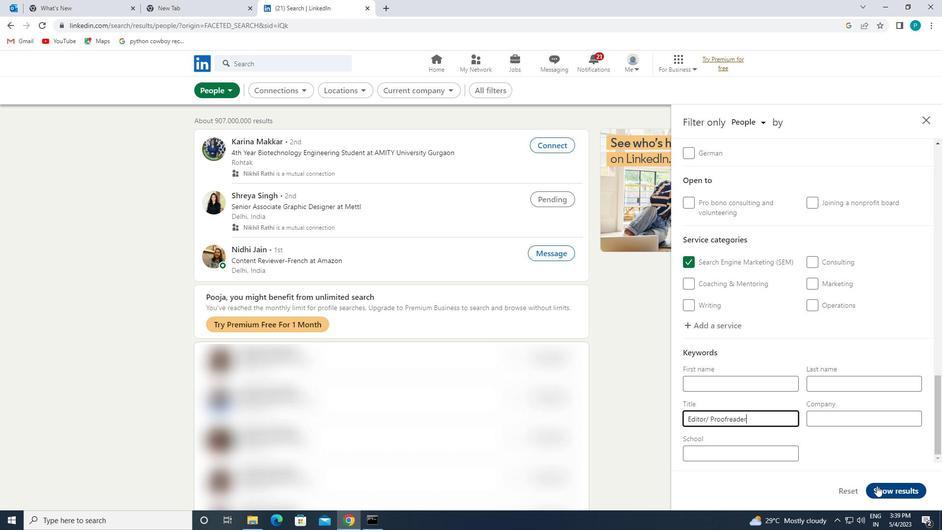 
